 Task: Get directions from CNN Center, Georgia, United States to Oakland Cemetery, Georgia, United States  arriving by 5:00 pm tomorrow
Action: Mouse moved to (225, 58)
Screenshot: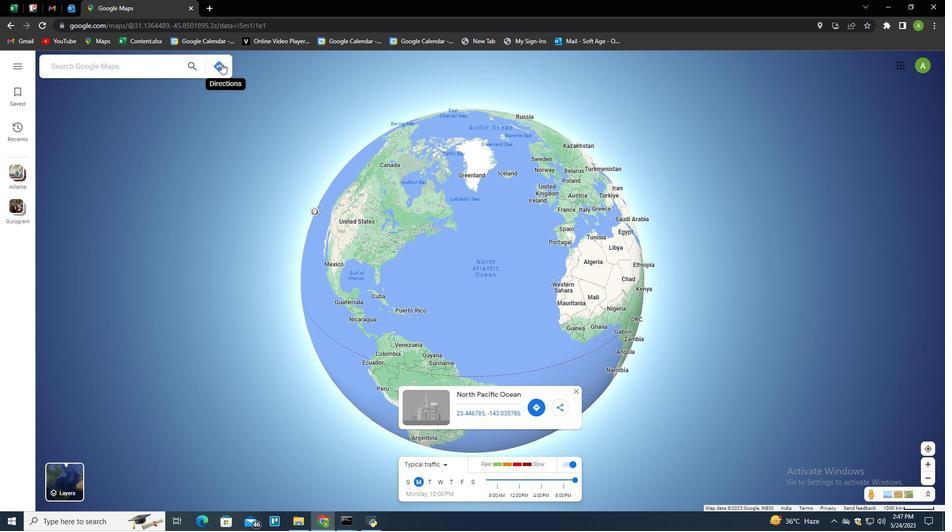 
Action: Mouse pressed left at (225, 58)
Screenshot: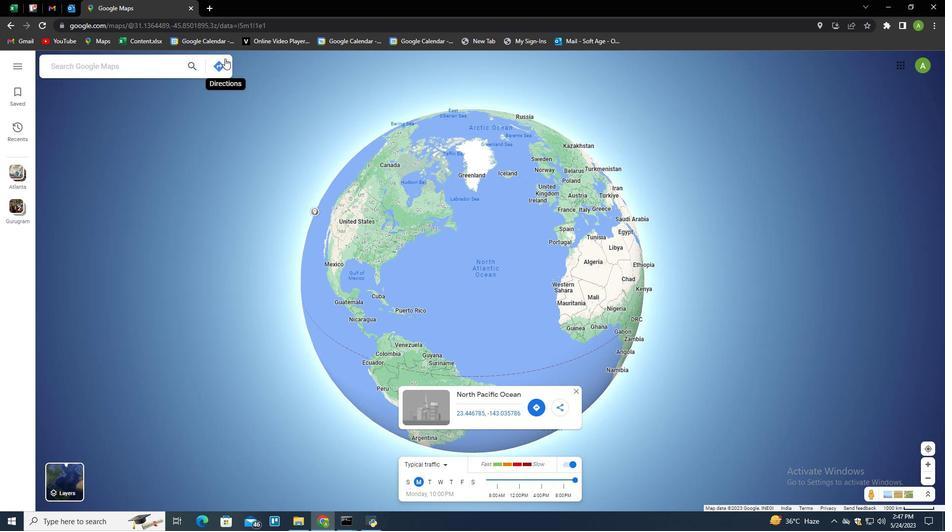 
Action: Mouse moved to (157, 99)
Screenshot: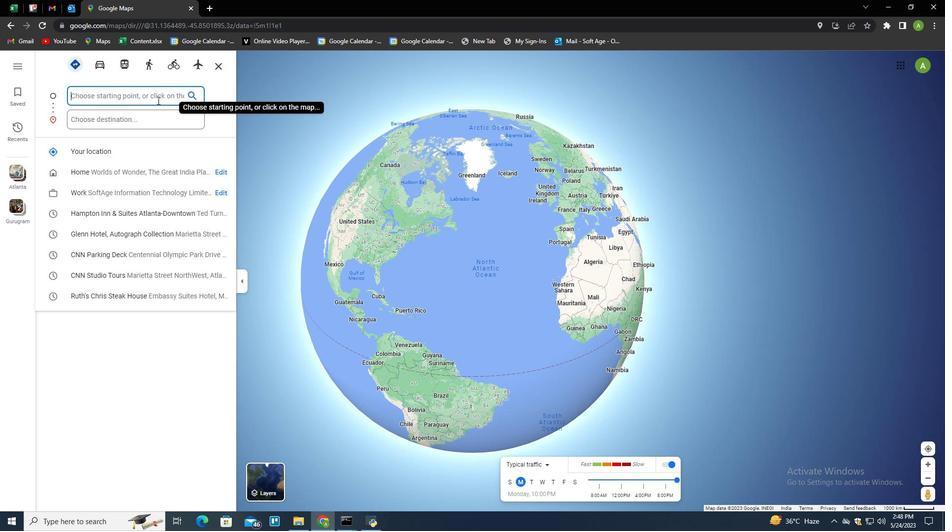 
Action: Mouse pressed left at (157, 99)
Screenshot: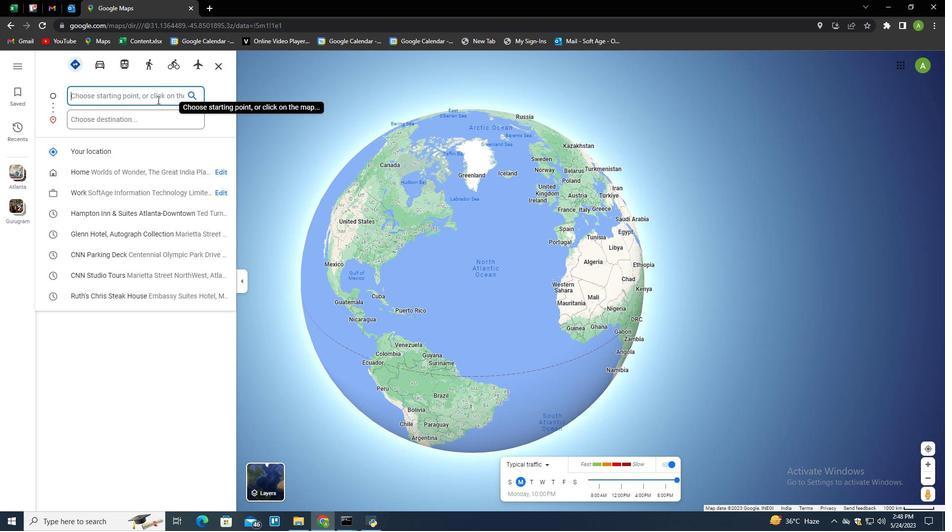 
Action: Key pressed <Key.shift><Key.shift><Key.shift><Key.shift><Key.shift><Key.shift><Key.shift><Key.shift><Key.shift><Key.shift><Key.shift><Key.shift><Key.shift><Key.shift><Key.shift><Key.shift><Key.shift><Key.shift><Key.shift><Key.shift><Key.shift><Key.shift><Key.shift><Key.shift><Key.shift><Key.shift><Key.shift><Key.shift><Key.shift><Key.shift><Key.shift><Key.shift><Key.shift><Key.shift><Key.shift><Key.shift><Key.shift><Key.shift><Key.shift><Key.shift><Key.shift><Key.shift><Key.shift><Key.shift><Key.shift>C<Key.shift>NN<Key.space><Key.shift>Center<Key.space><Key.backspace>,<Key.space><Key.shift>United<Key.space><Key.shift>States<Key.tab><Key.tab><Key.shift>Oakland<Key.space><Key.shift>Vem<Key.backspace><Key.backspace><Key.backspace><Key.shift>Cemeterym<Key.backspace>,<Key.space><Key.shift>Georgia,<Key.space><Key.shift>United<Key.space><Key.shift>States<Key.enter>
Screenshot: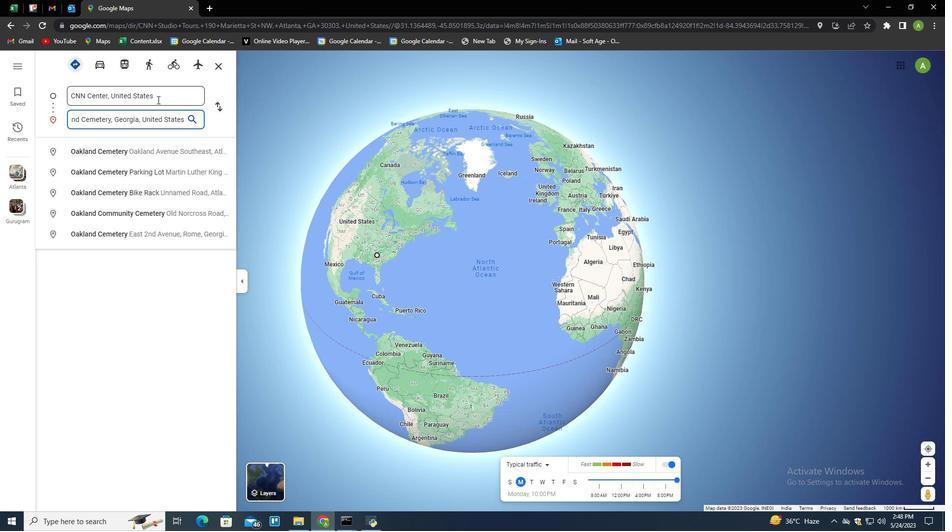 
Action: Mouse moved to (97, 74)
Screenshot: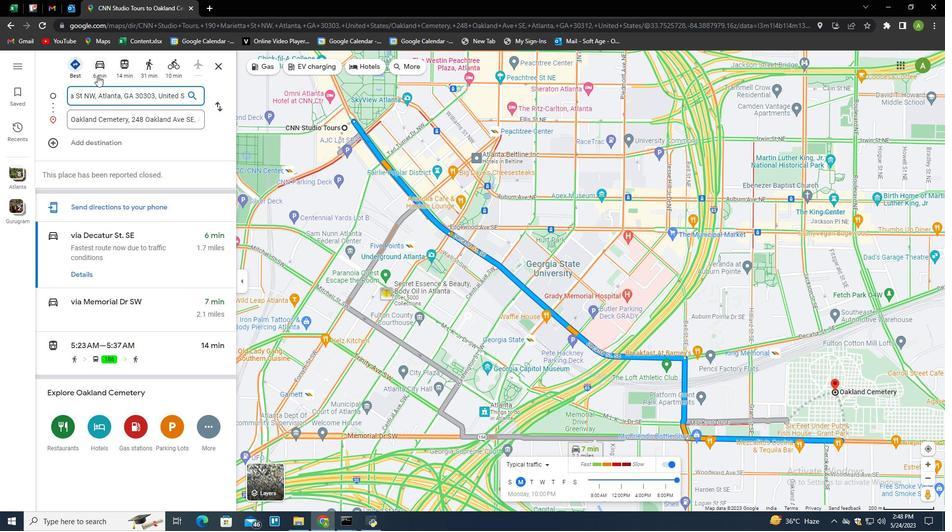 
Action: Mouse pressed left at (97, 74)
Screenshot: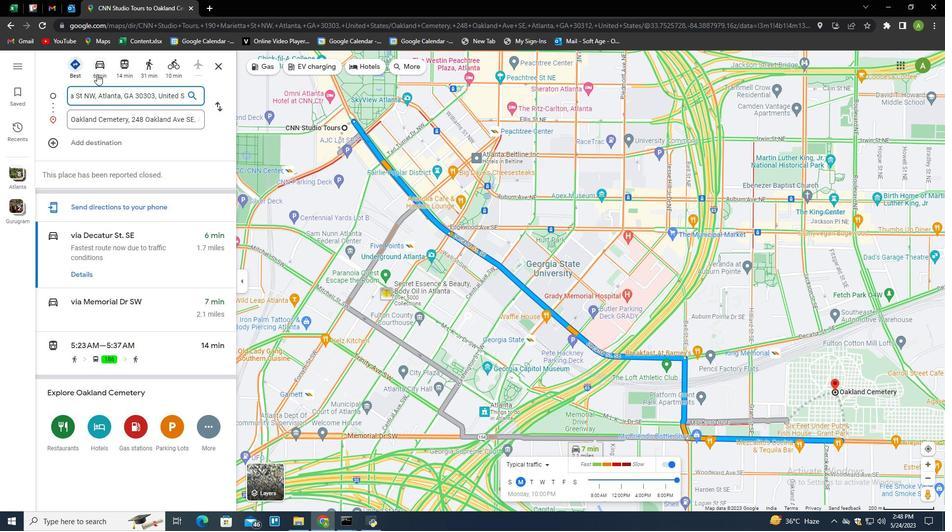 
Action: Mouse moved to (123, 63)
Screenshot: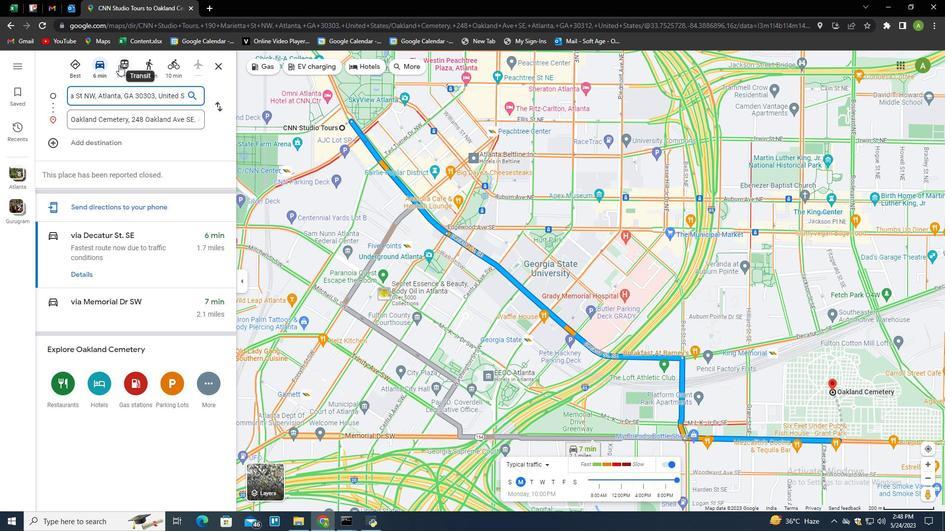 
Action: Mouse pressed left at (123, 63)
Screenshot: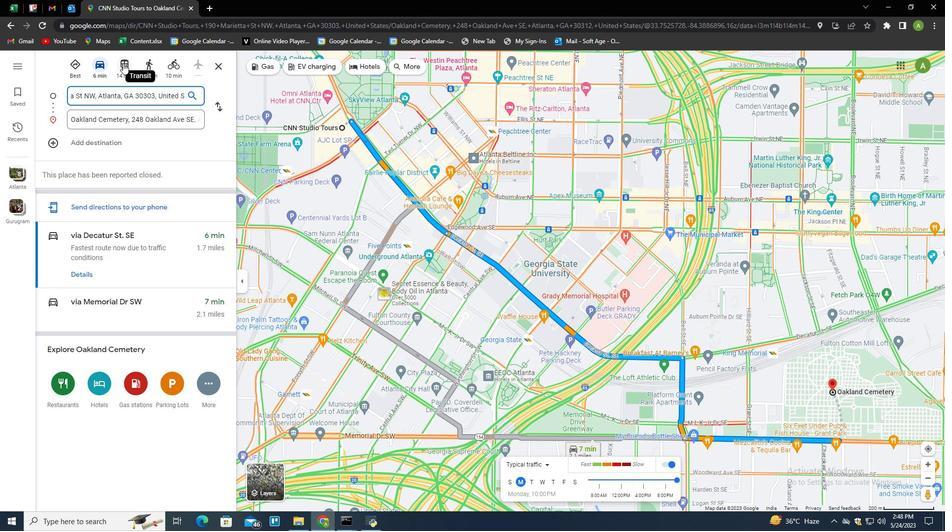 
Action: Mouse moved to (151, 69)
Screenshot: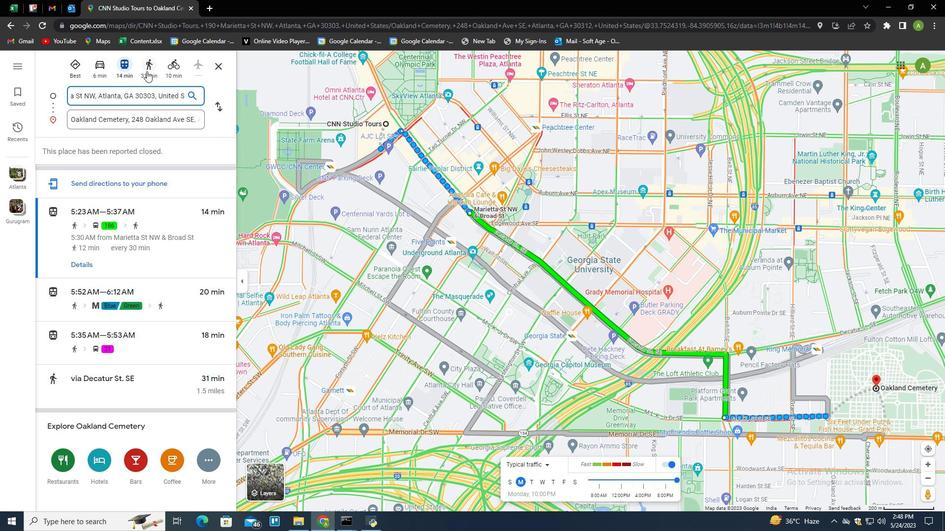 
Action: Mouse pressed left at (151, 69)
Screenshot: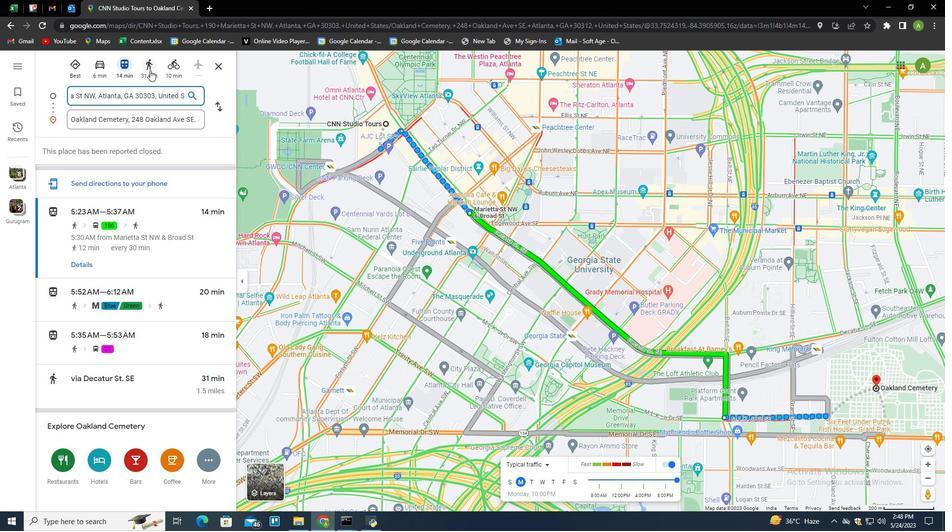 
Action: Mouse moved to (172, 68)
Screenshot: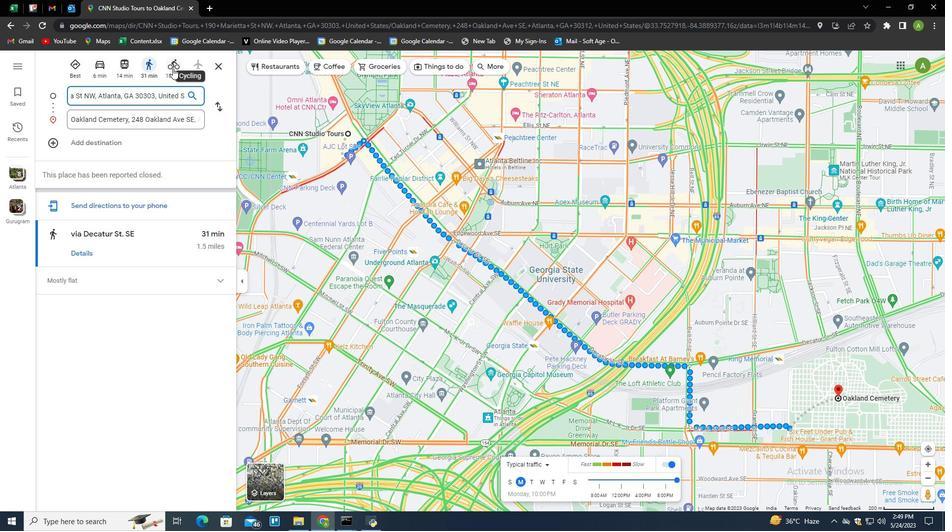 
Action: Mouse pressed left at (172, 68)
Screenshot: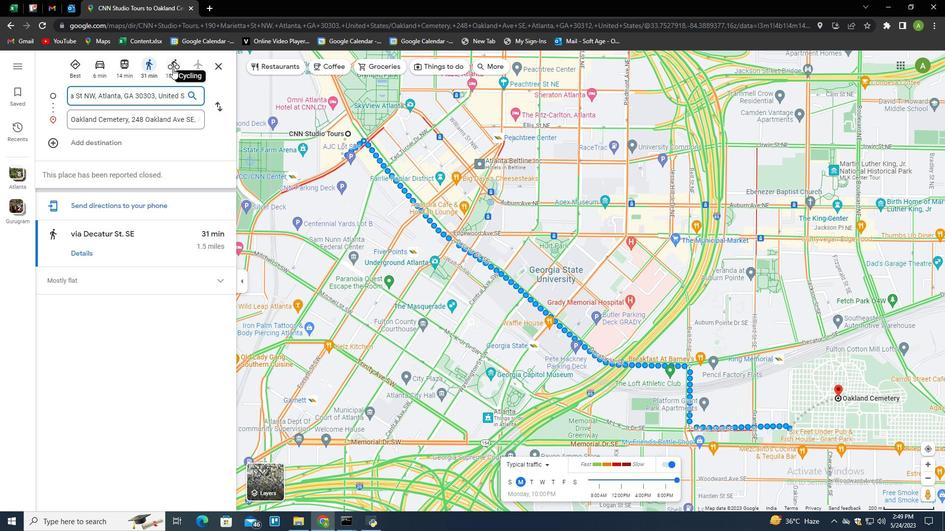 
Action: Mouse moved to (81, 52)
Screenshot: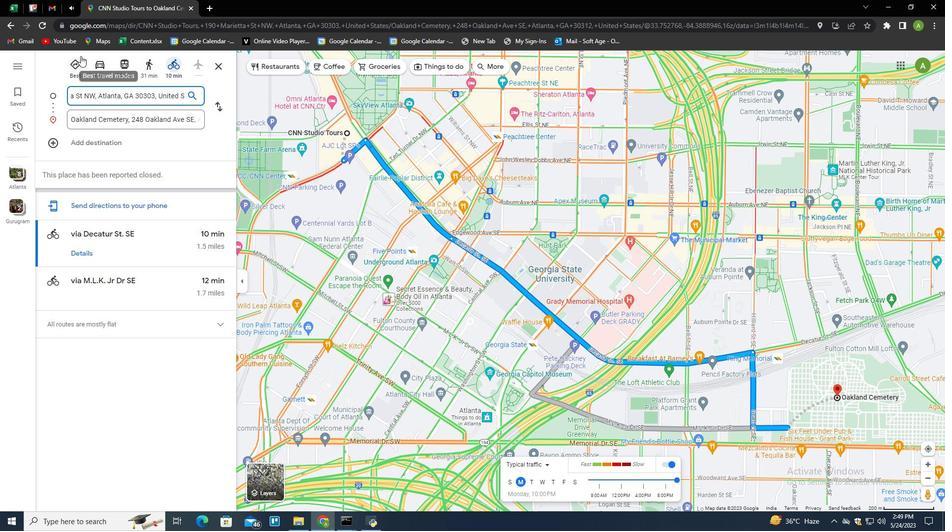 
Action: Mouse pressed left at (81, 52)
Screenshot: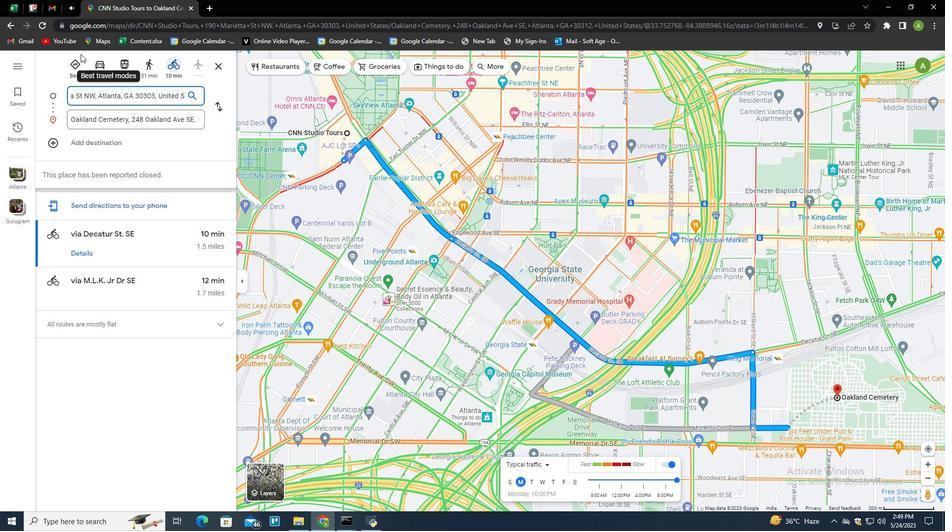 
Action: Mouse moved to (76, 67)
Screenshot: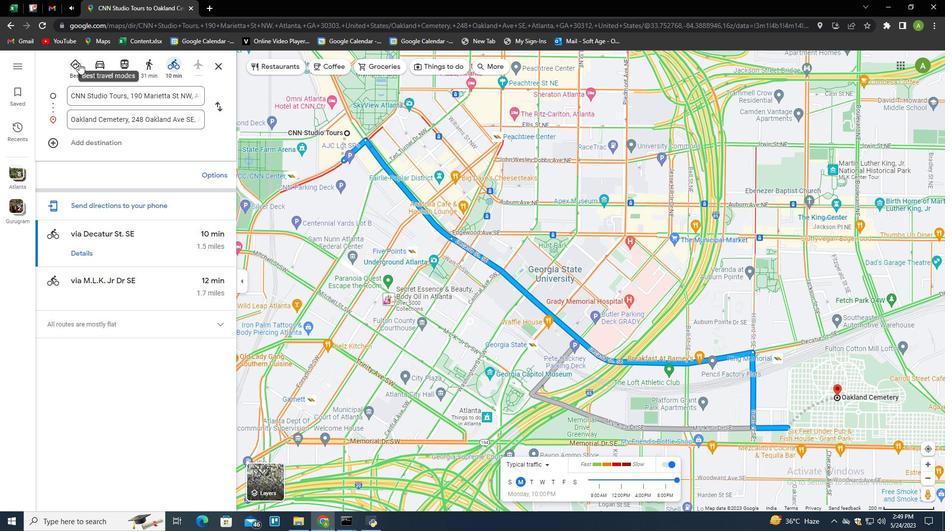 
Action: Mouse pressed left at (76, 67)
Screenshot: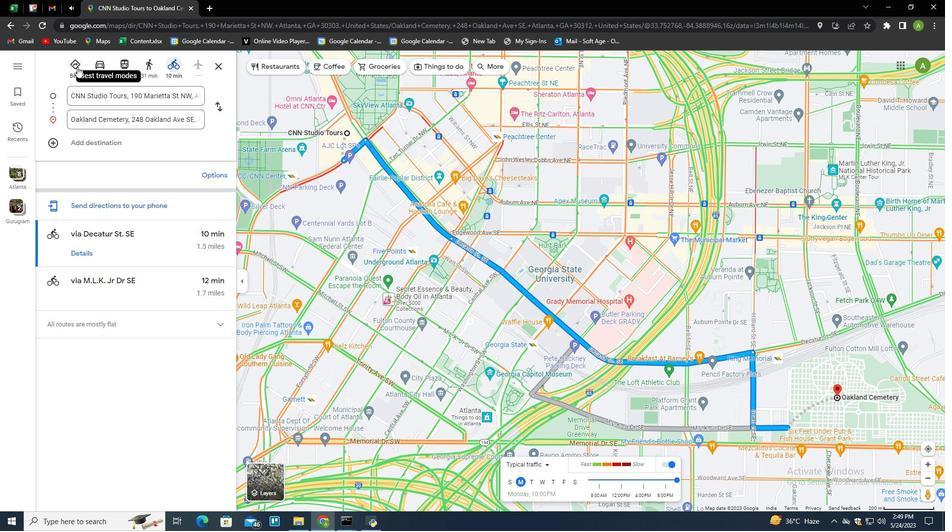 
Action: Mouse moved to (138, 347)
Screenshot: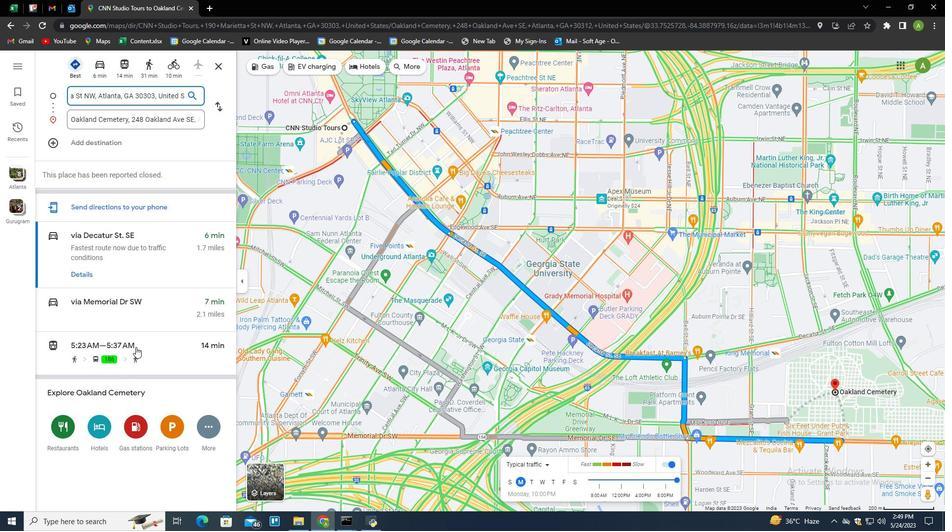 
Action: Mouse pressed left at (138, 347)
Screenshot: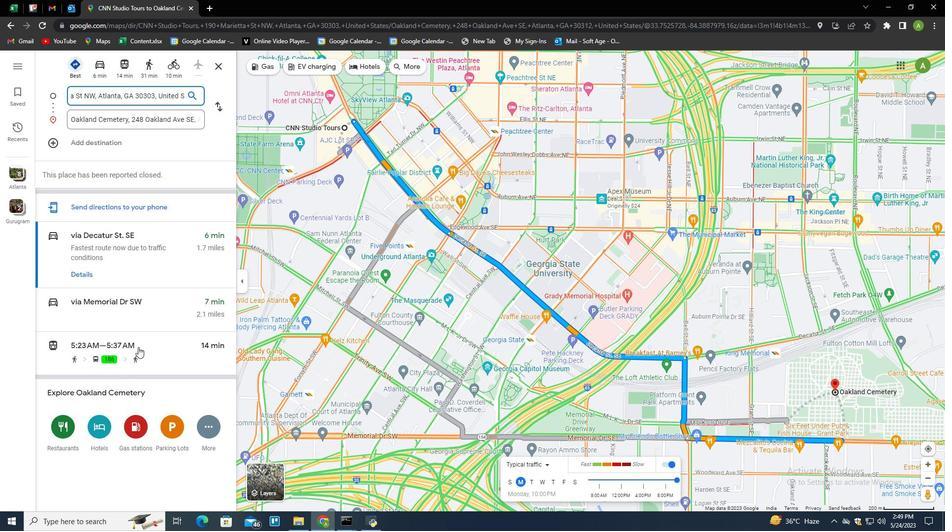 
Action: Mouse moved to (87, 363)
Screenshot: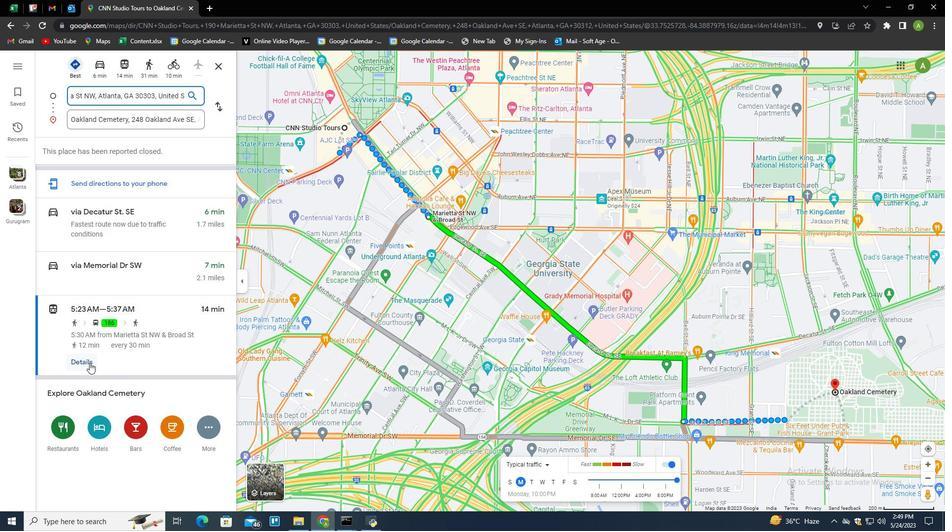 
Action: Mouse pressed left at (87, 363)
Screenshot: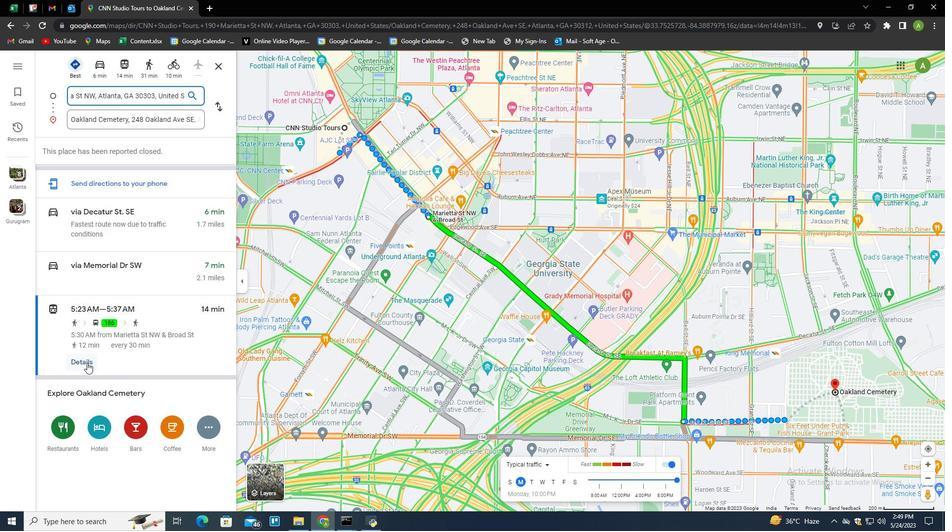 
Action: Mouse moved to (122, 328)
Screenshot: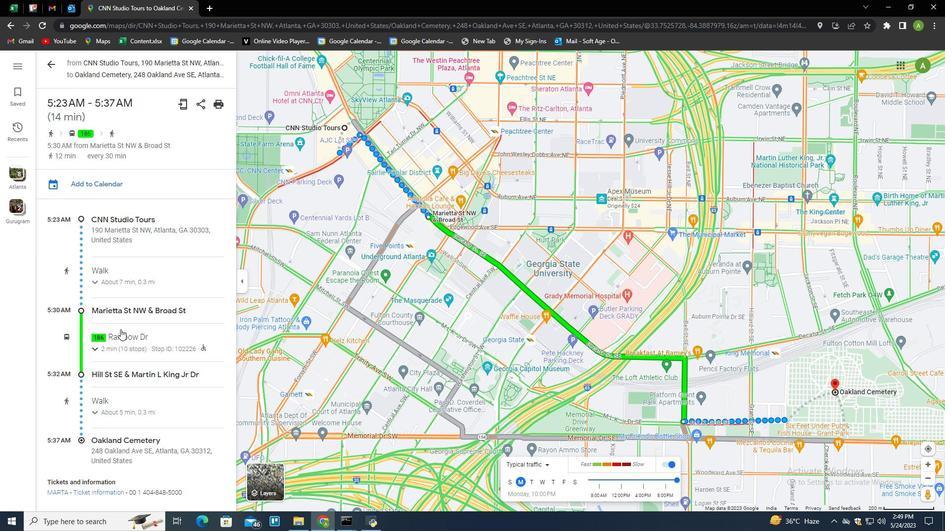 
Action: Mouse scrolled (122, 328) with delta (0, 0)
Screenshot: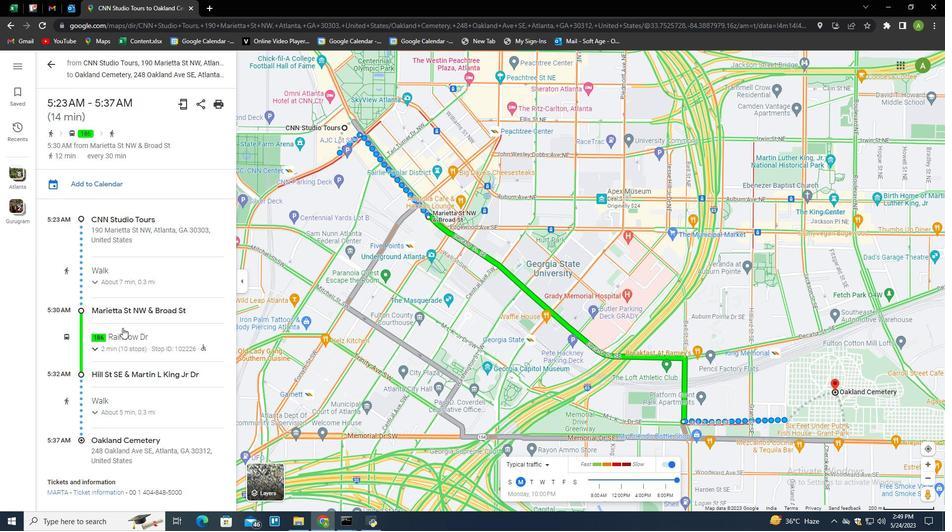 
Action: Mouse scrolled (122, 328) with delta (0, 0)
Screenshot: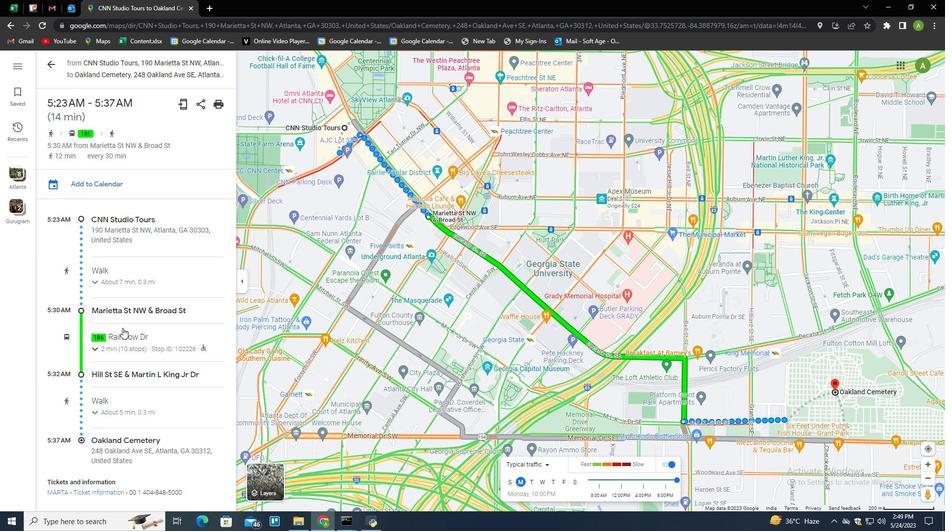 
Action: Mouse scrolled (122, 328) with delta (0, 0)
Screenshot: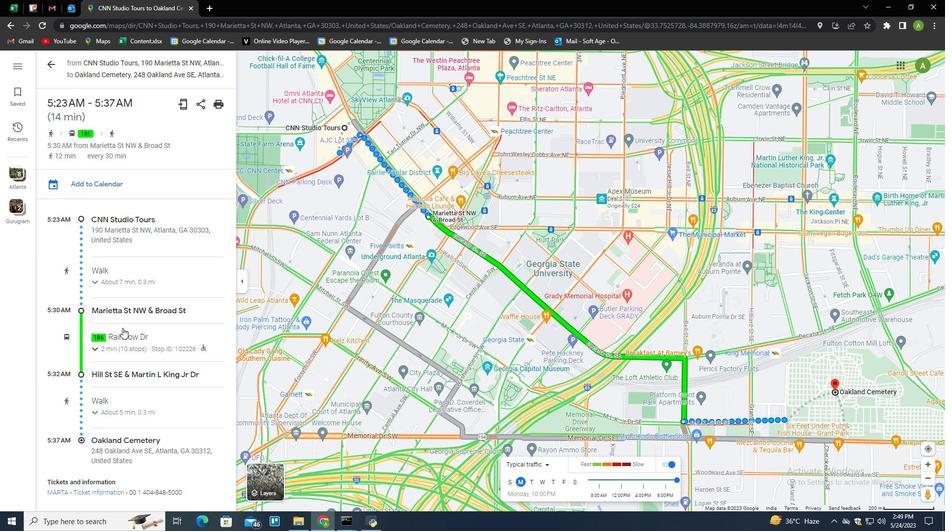 
Action: Mouse scrolled (122, 328) with delta (0, 0)
Screenshot: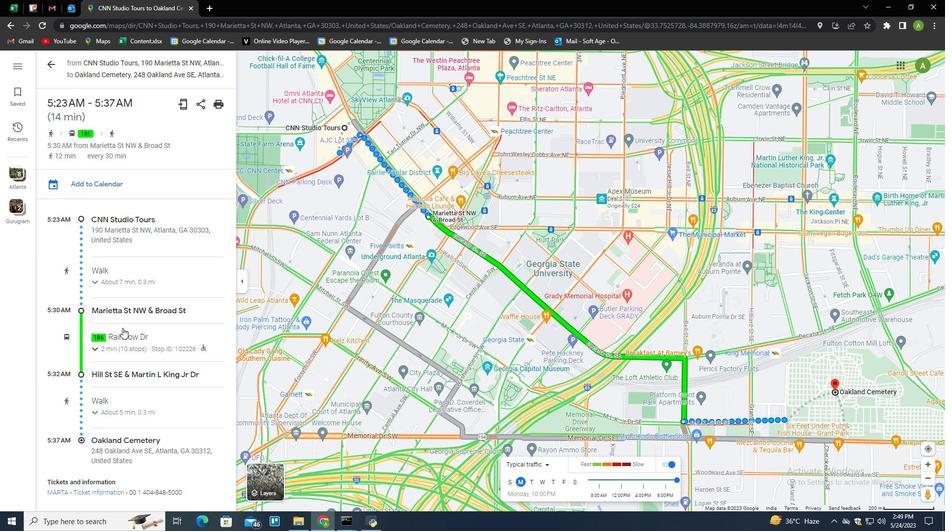
Action: Mouse moved to (51, 65)
Screenshot: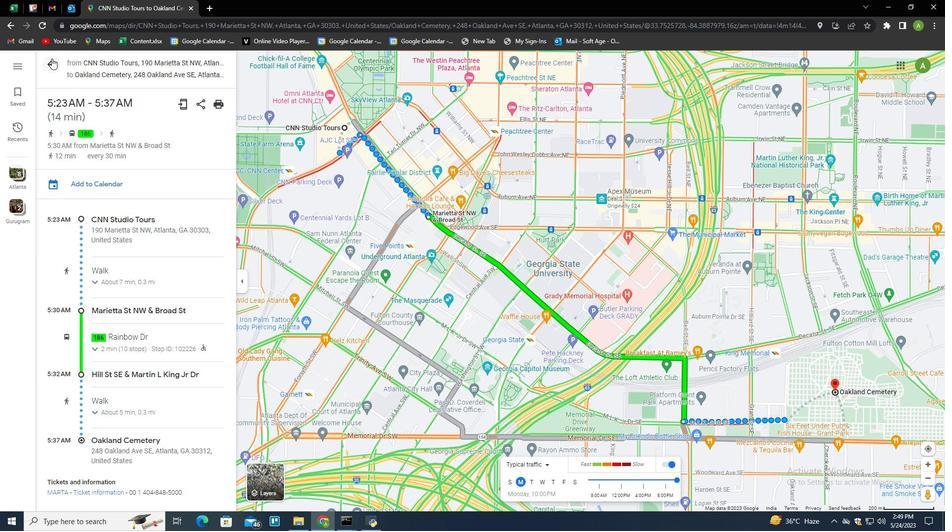 
Action: Mouse pressed left at (51, 65)
Screenshot: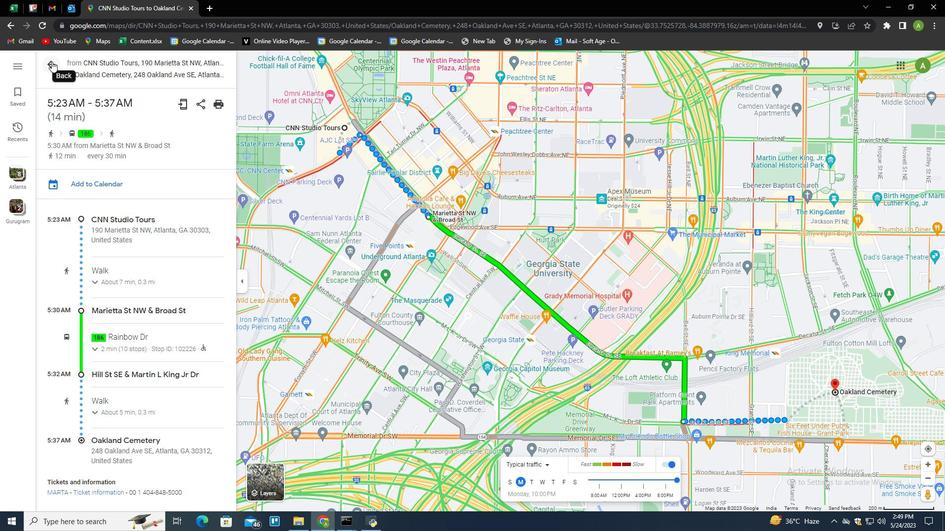 
Action: Mouse moved to (116, 59)
Screenshot: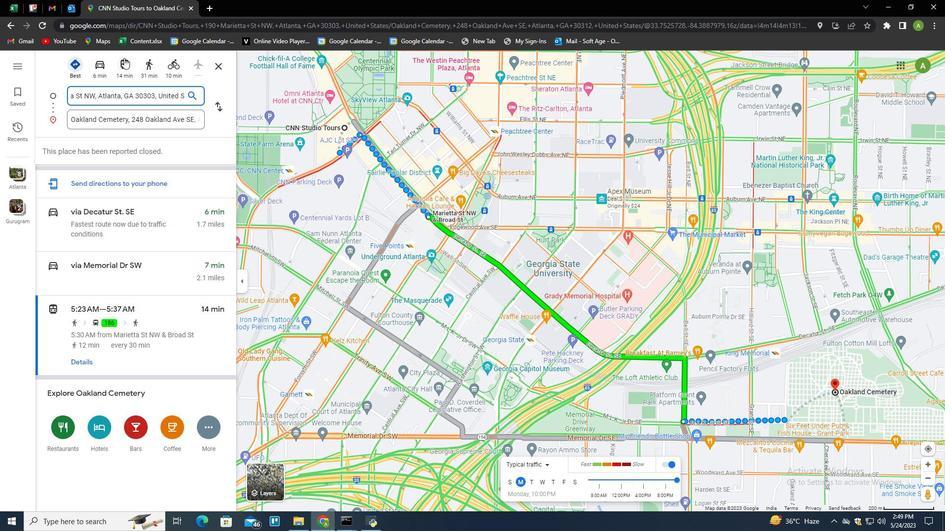 
Action: Mouse pressed left at (116, 59)
Screenshot: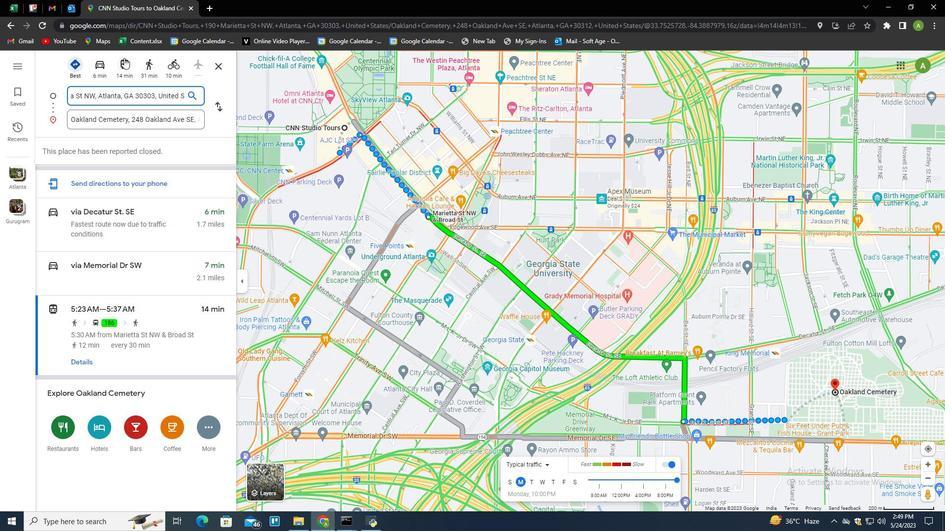 
Action: Mouse moved to (105, 65)
Screenshot: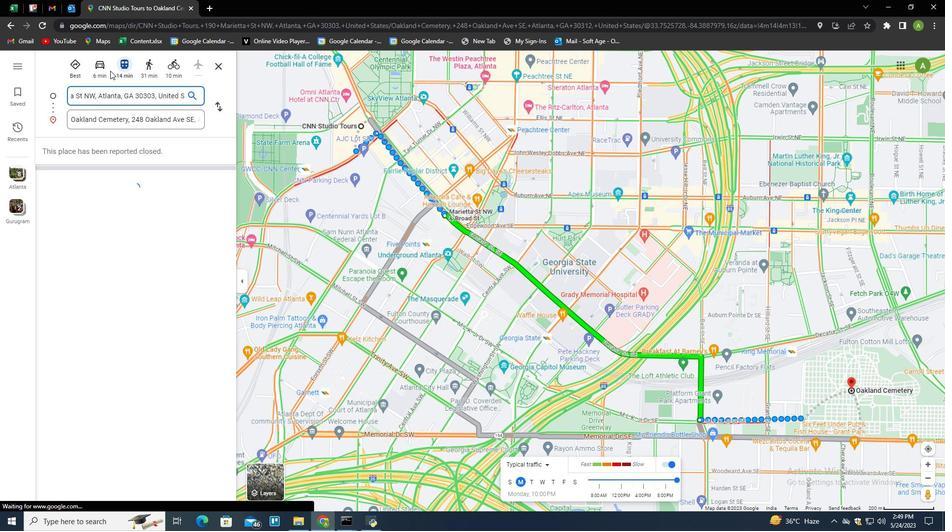 
Action: Mouse pressed left at (105, 65)
Screenshot: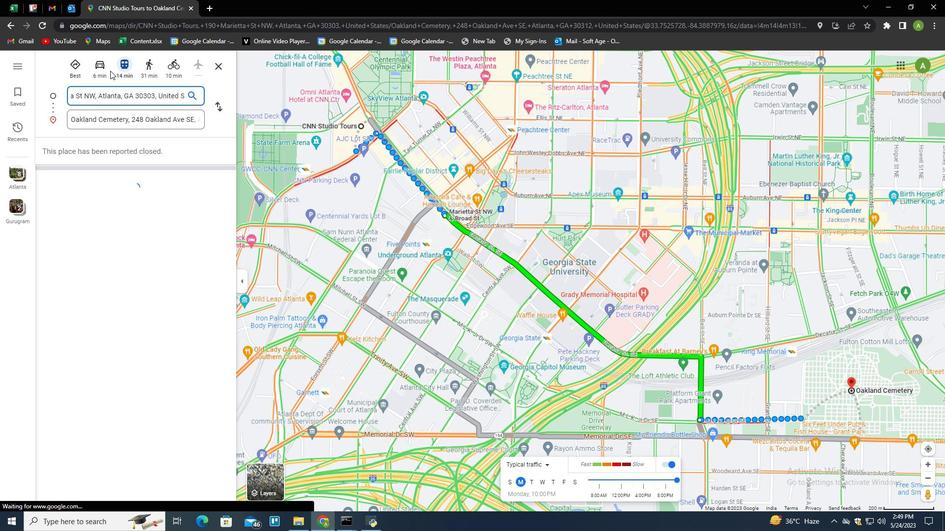 
Action: Mouse moved to (92, 191)
Screenshot: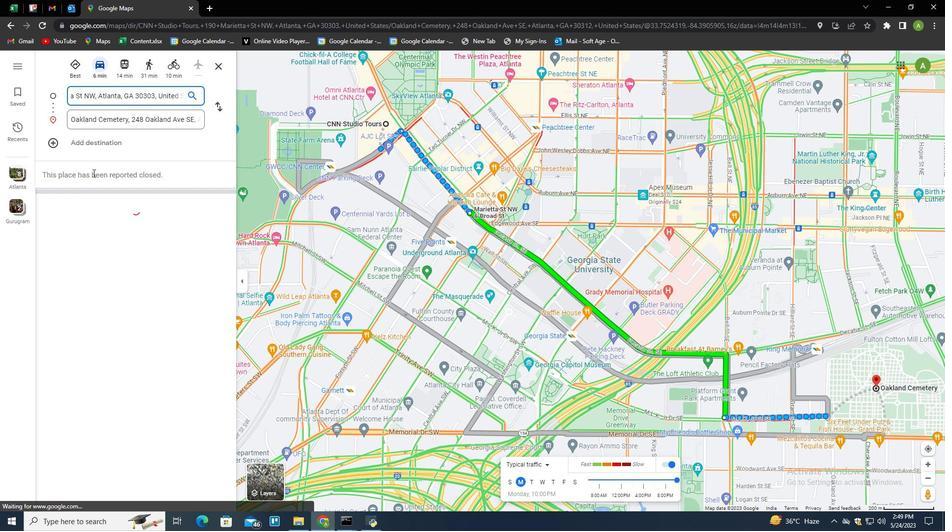 
Action: Mouse pressed left at (92, 191)
Screenshot: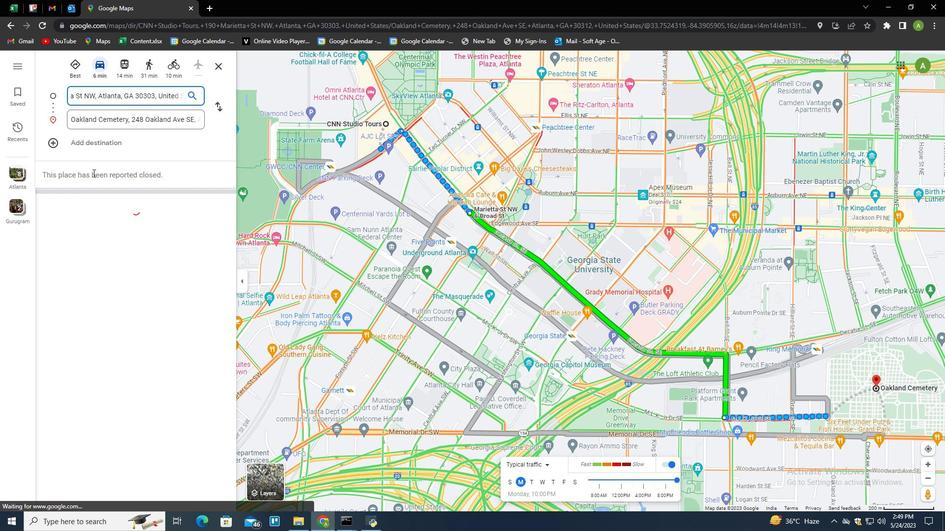 
Action: Mouse moved to (98, 178)
Screenshot: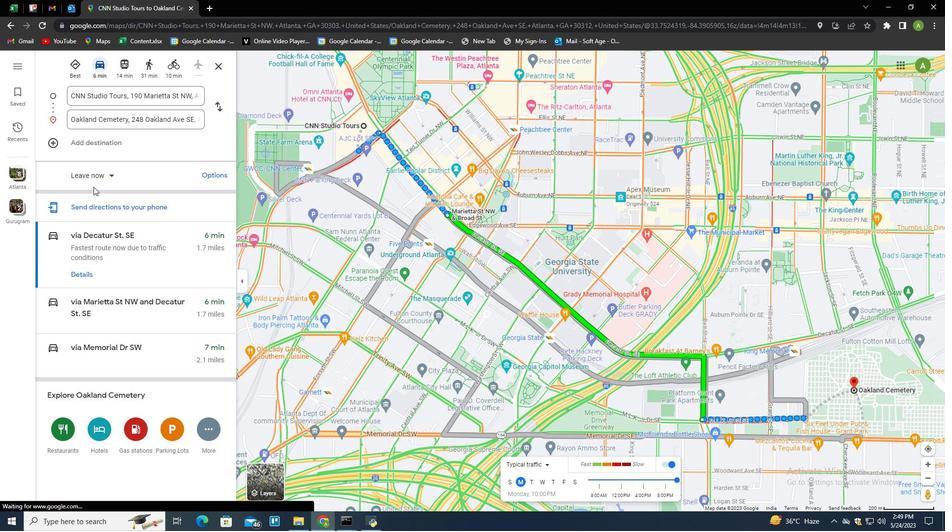 
Action: Mouse pressed left at (99, 176)
Screenshot: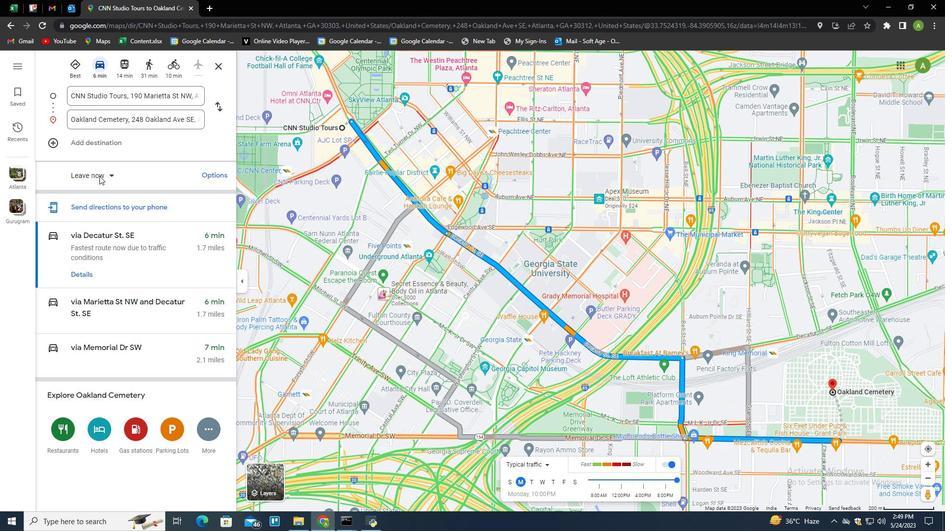 
Action: Mouse moved to (104, 175)
Screenshot: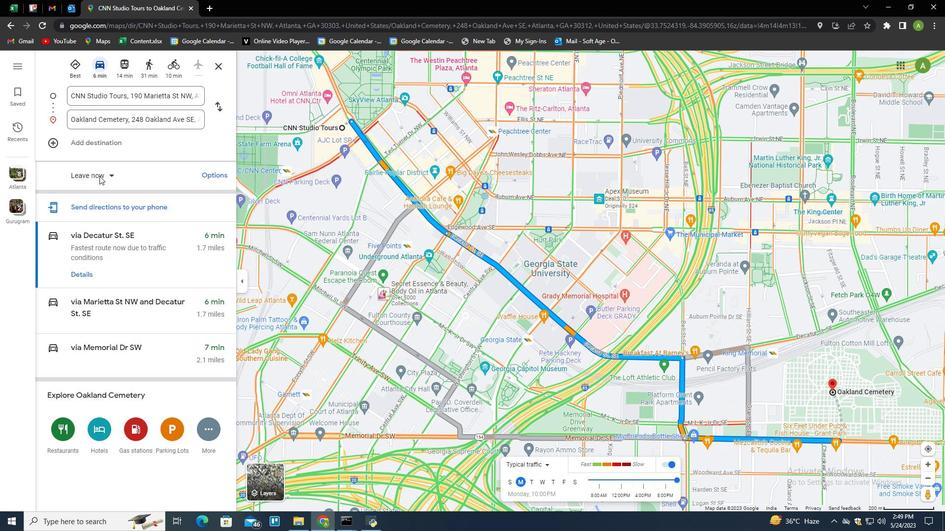 
Action: Mouse pressed left at (104, 175)
Screenshot: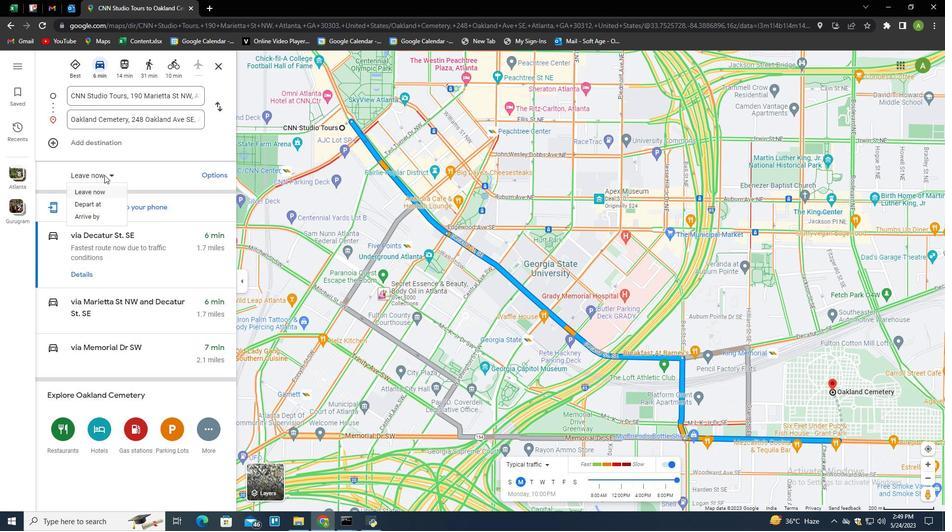 
Action: Mouse pressed left at (104, 175)
Screenshot: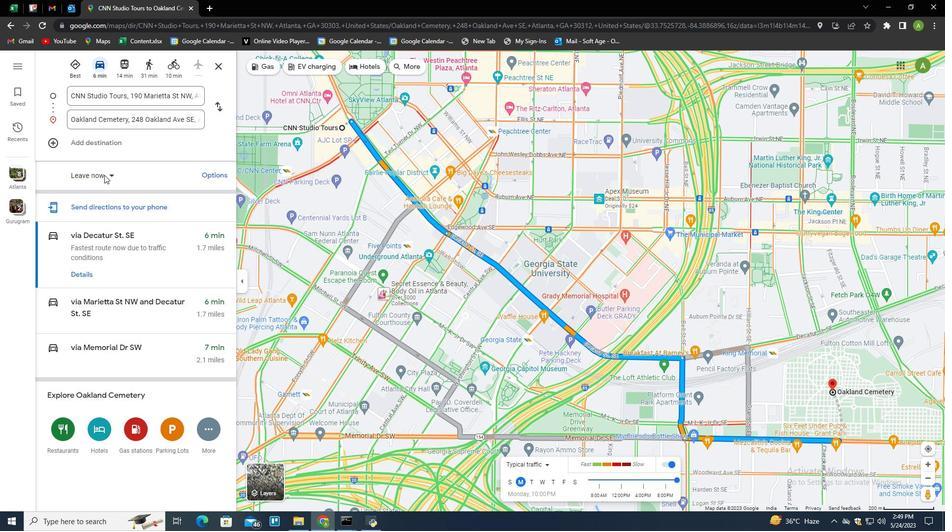 
Action: Mouse moved to (95, 205)
Screenshot: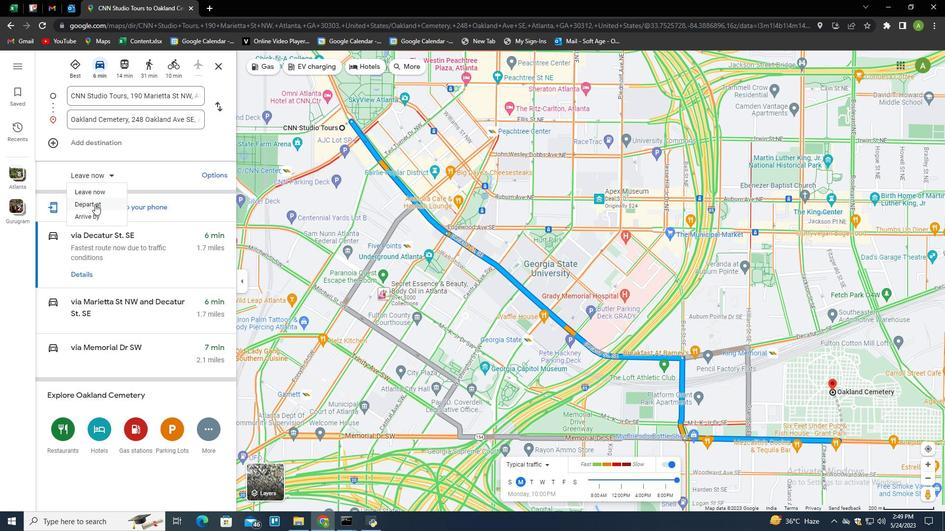
Action: Mouse pressed left at (95, 205)
Screenshot: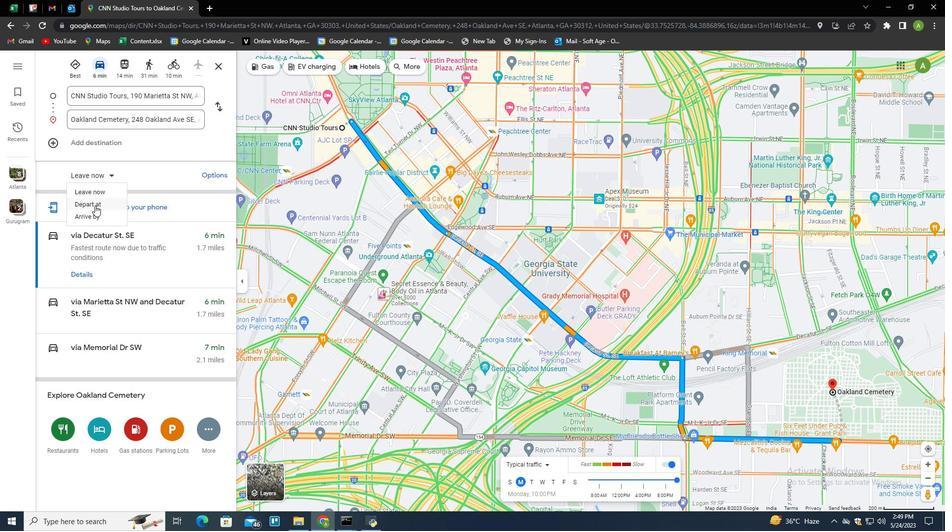 
Action: Mouse moved to (126, 222)
Screenshot: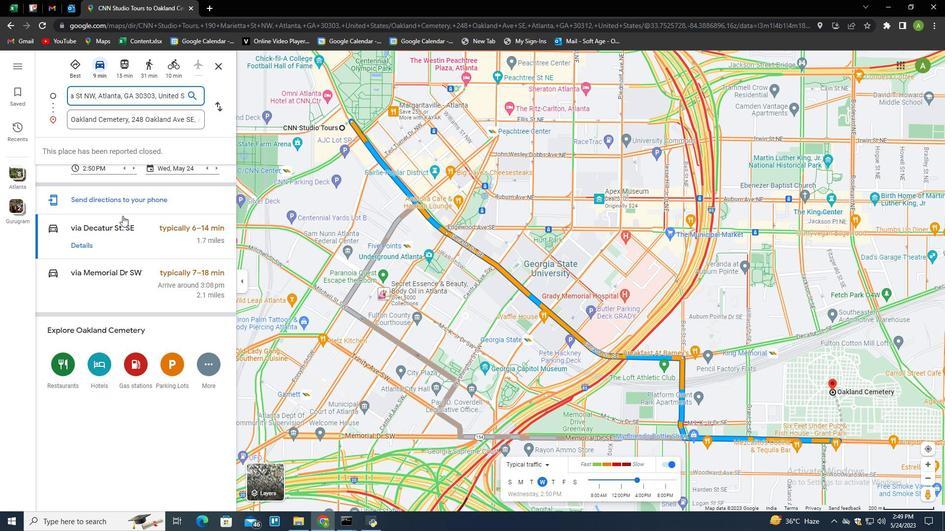 
Action: Mouse scrolled (126, 222) with delta (0, 0)
Screenshot: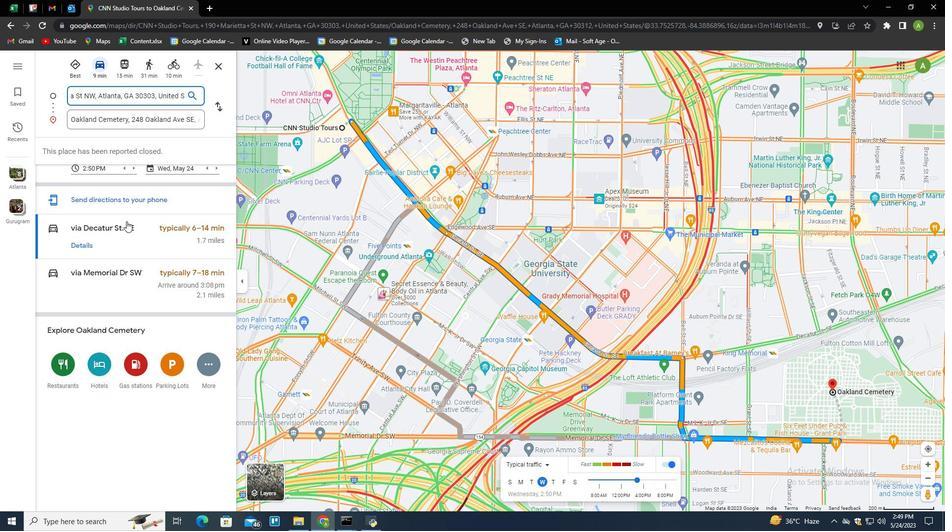 
Action: Mouse scrolled (126, 222) with delta (0, 0)
Screenshot: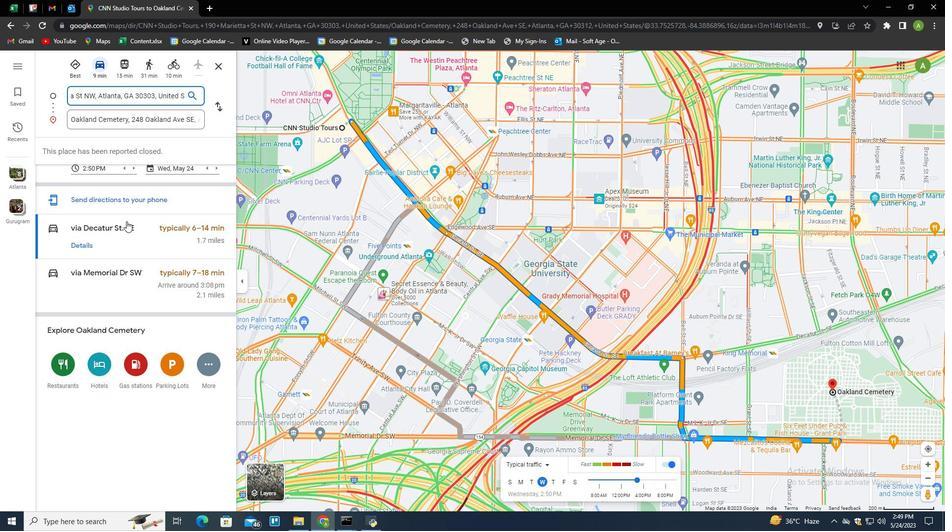 
Action: Mouse scrolled (126, 222) with delta (0, 0)
Screenshot: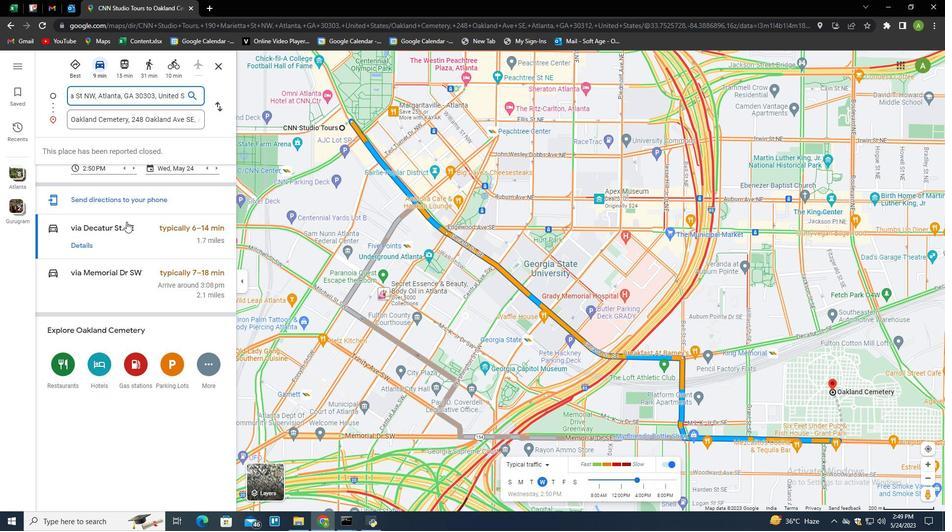 
Action: Mouse moved to (111, 181)
Screenshot: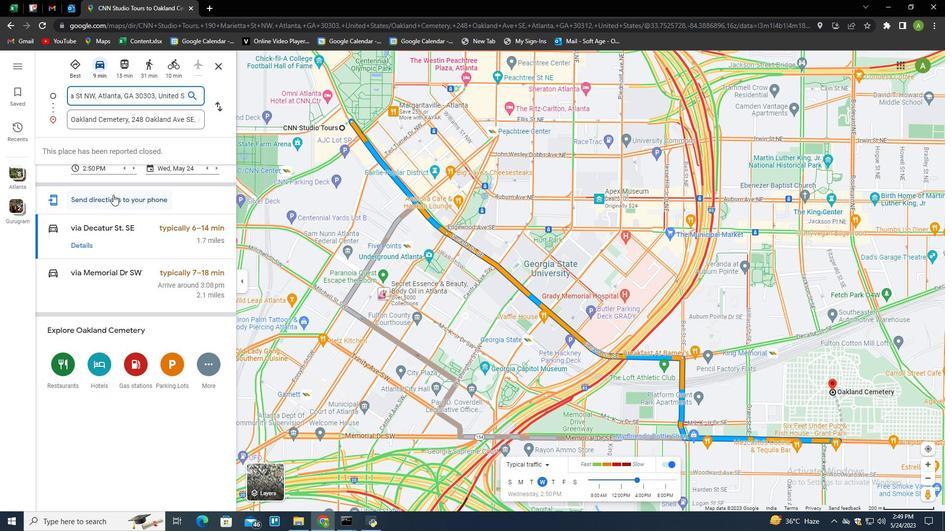 
Action: Mouse scrolled (111, 181) with delta (0, 0)
Screenshot: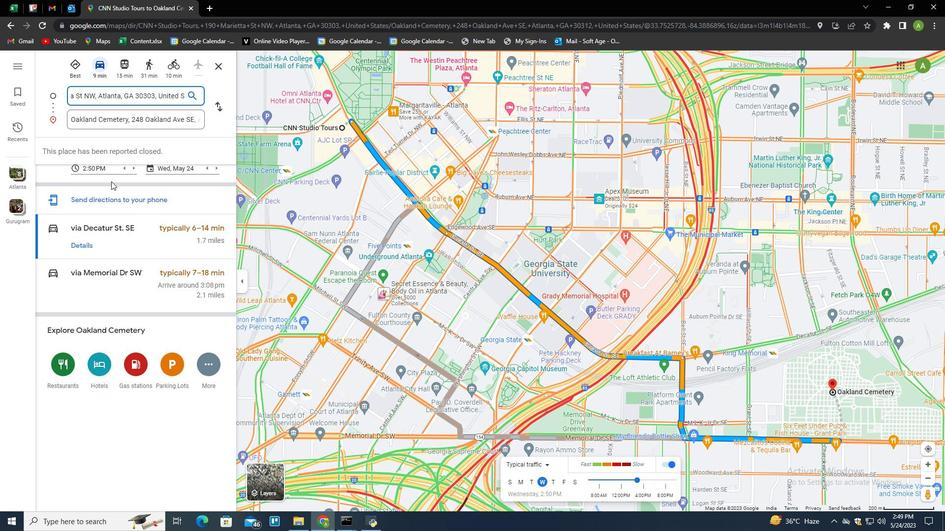 
Action: Mouse scrolled (111, 181) with delta (0, 0)
Screenshot: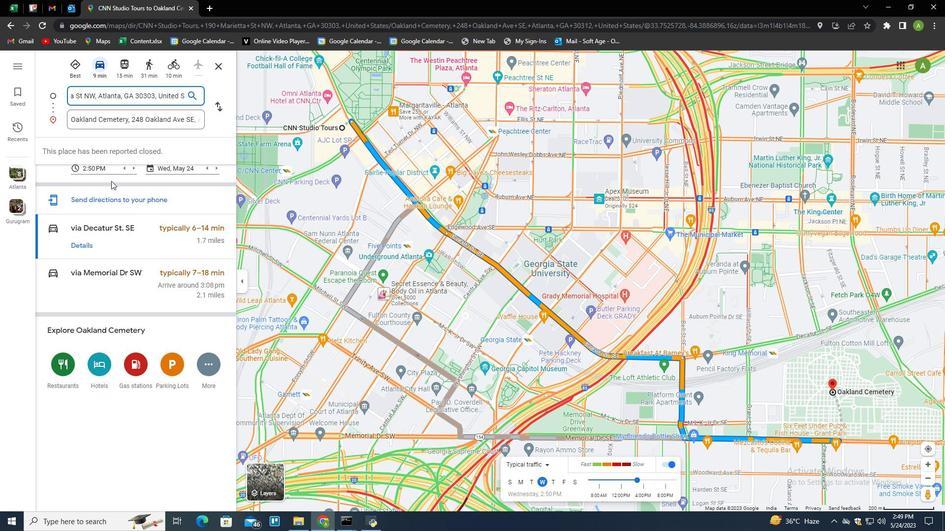 
Action: Mouse moved to (110, 176)
Screenshot: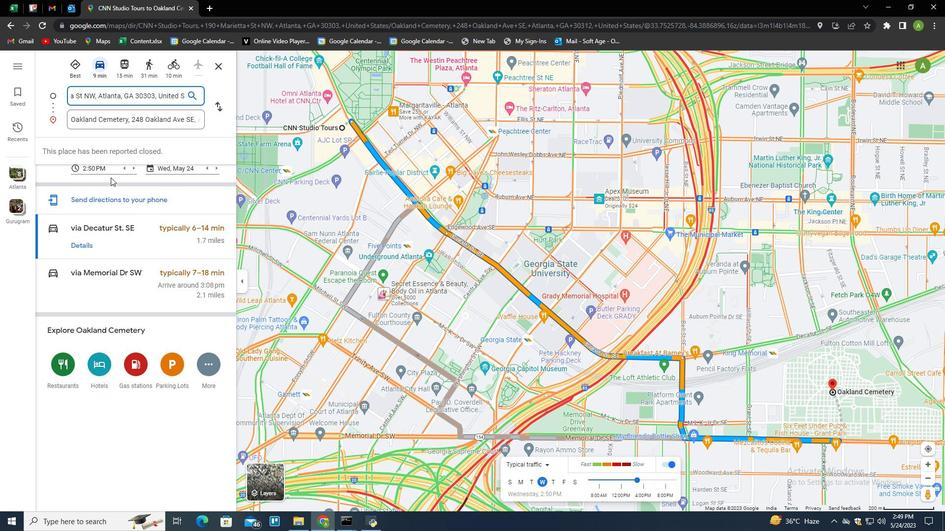 
Action: Mouse scrolled (110, 176) with delta (0, 0)
Screenshot: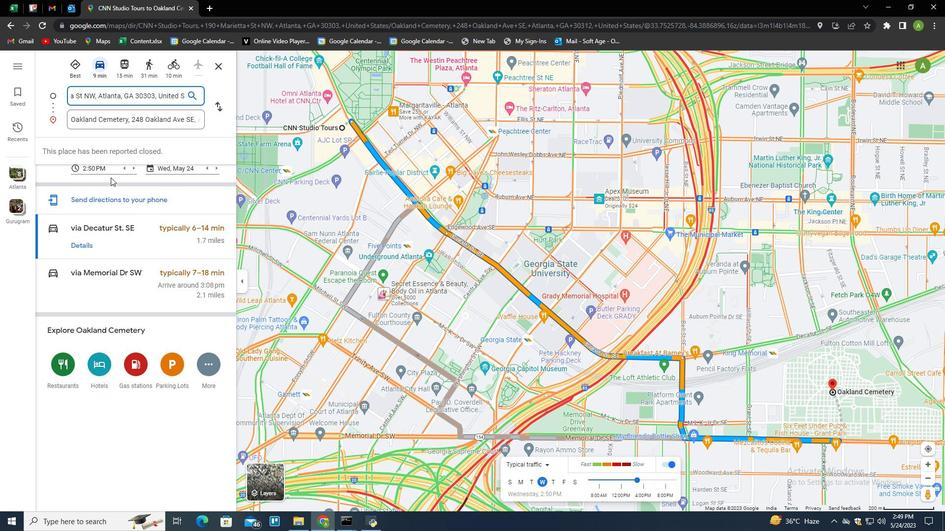 
Action: Mouse scrolled (110, 176) with delta (0, 0)
Screenshot: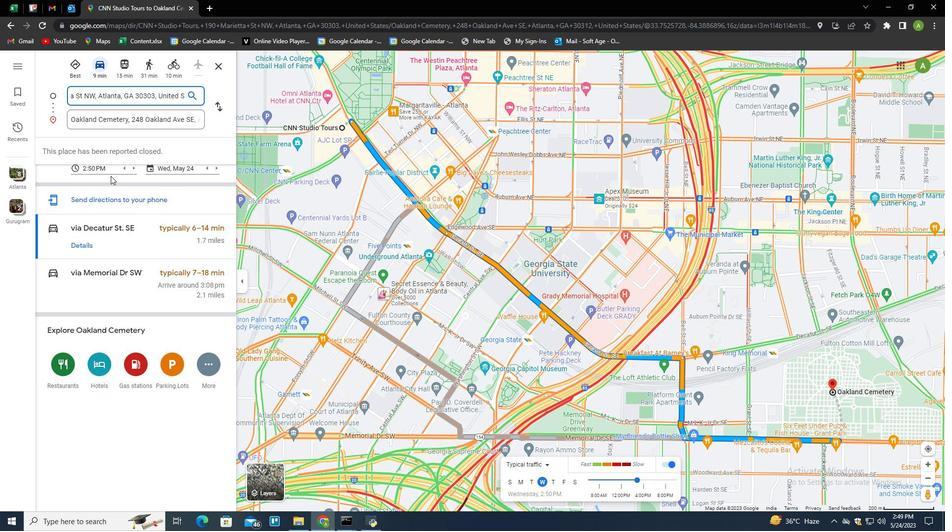 
Action: Mouse moved to (88, 169)
Screenshot: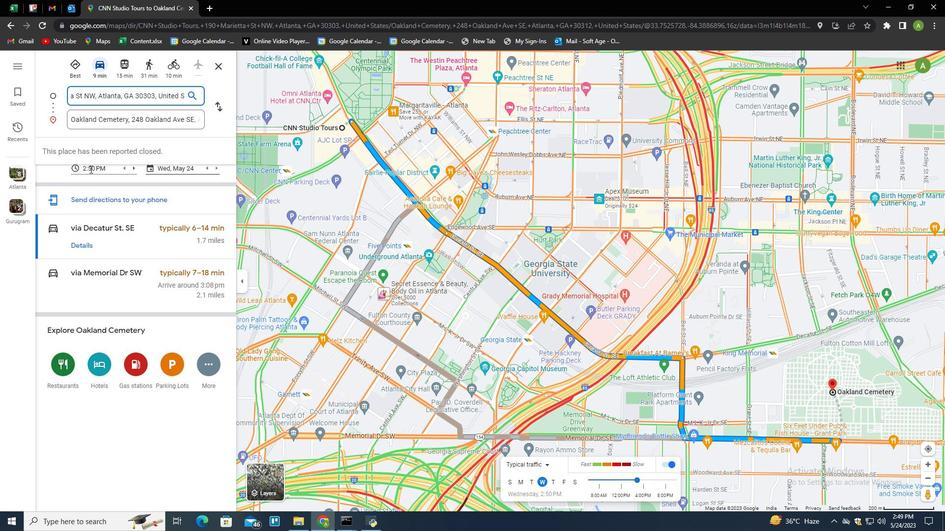 
Action: Mouse pressed left at (88, 169)
Screenshot: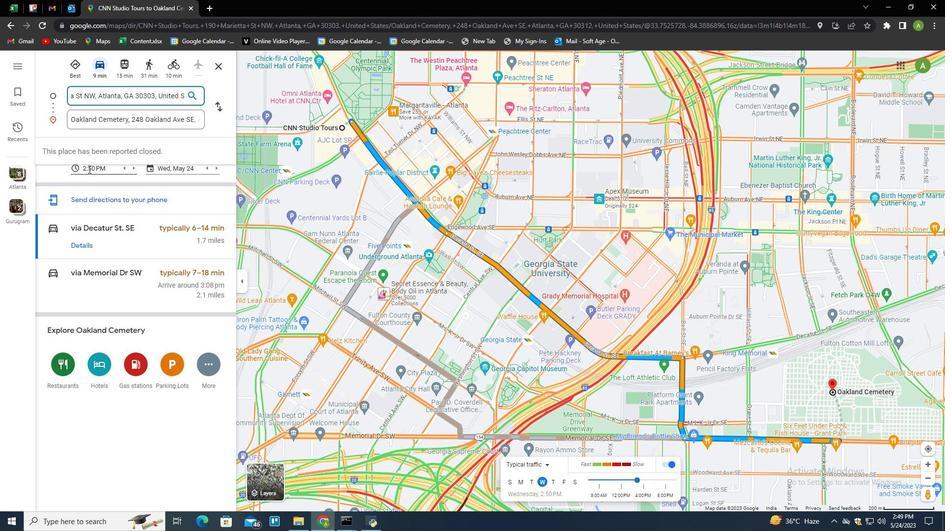 
Action: Mouse moved to (104, 211)
Screenshot: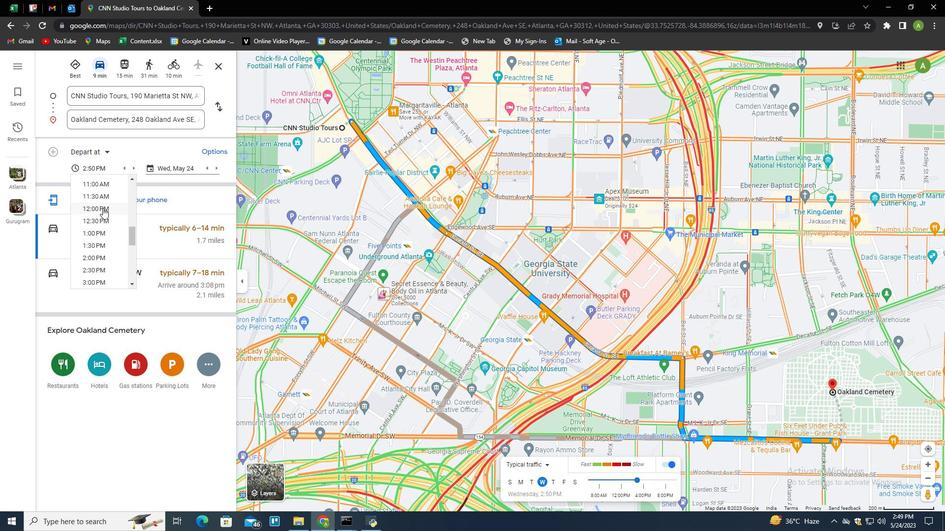 
Action: Mouse scrolled (104, 210) with delta (0, 0)
Screenshot: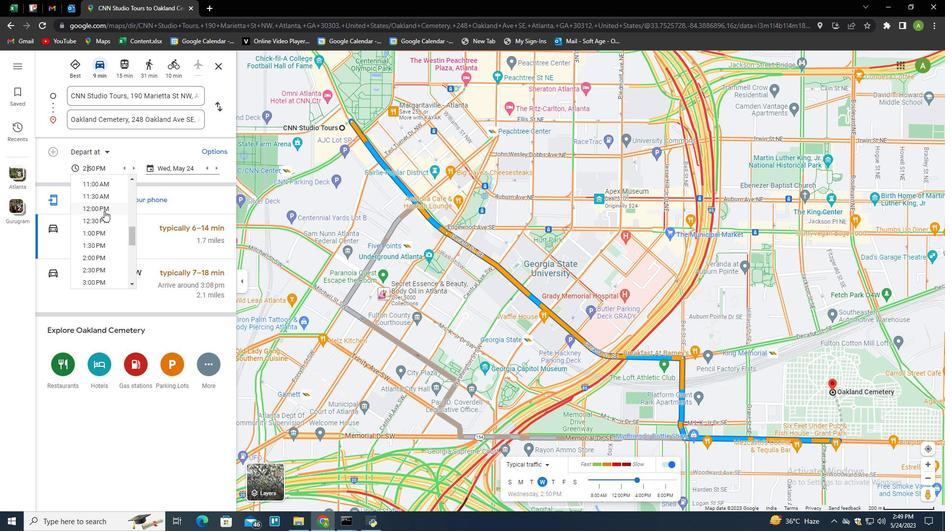 
Action: Mouse scrolled (104, 210) with delta (0, 0)
Screenshot: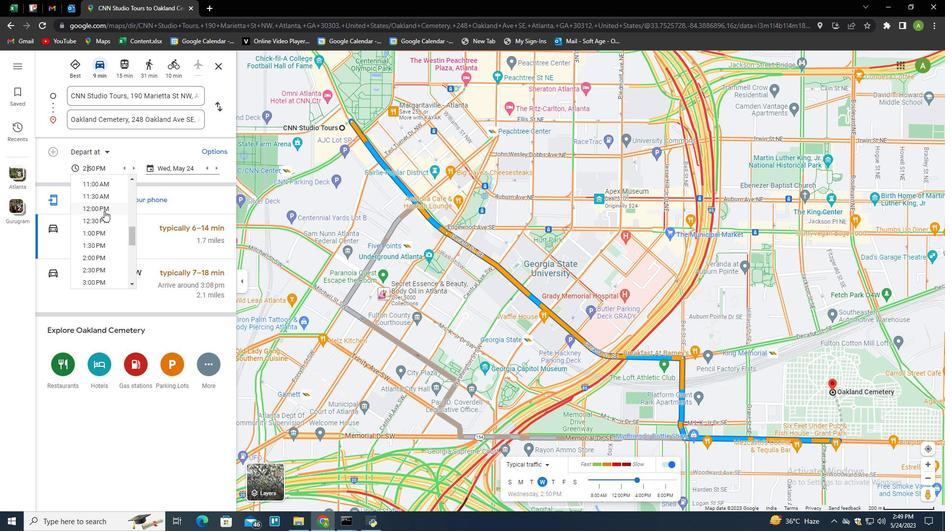 
Action: Mouse scrolled (104, 210) with delta (0, 0)
Screenshot: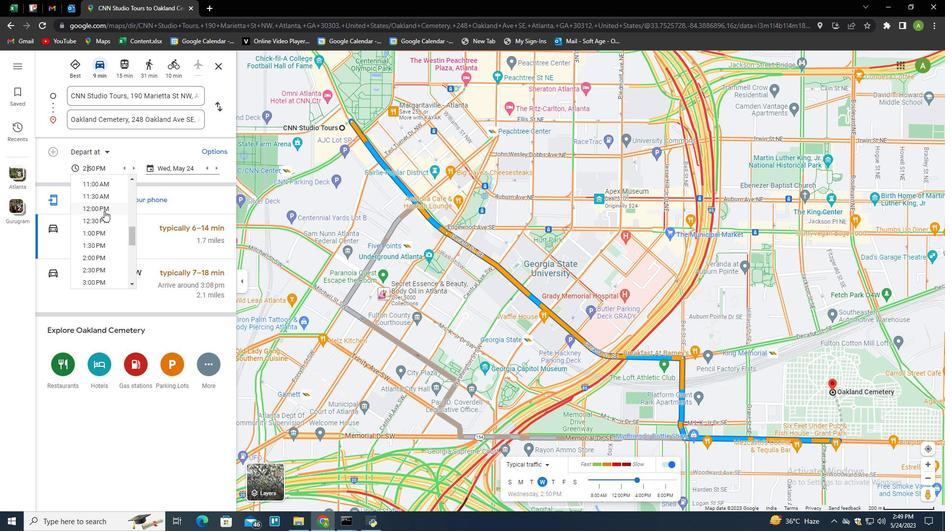 
Action: Mouse moved to (103, 187)
Screenshot: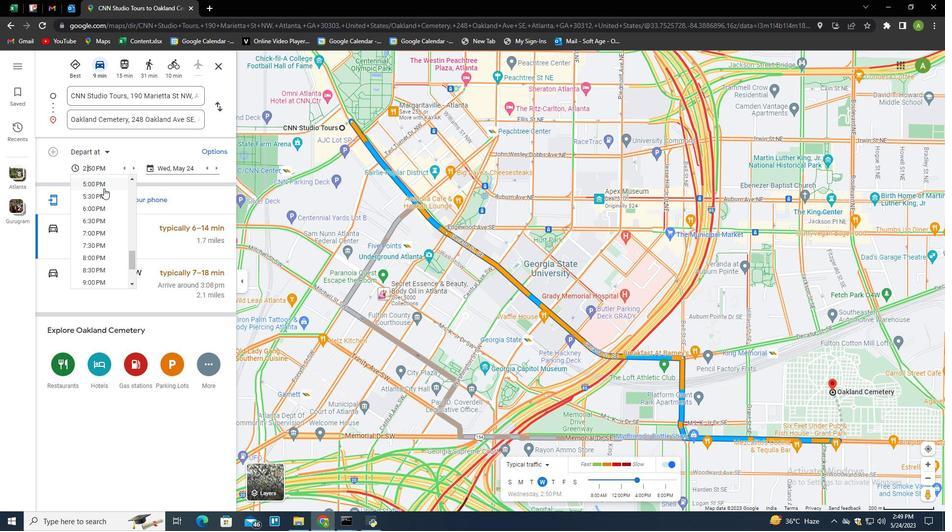 
Action: Mouse pressed left at (103, 187)
Screenshot: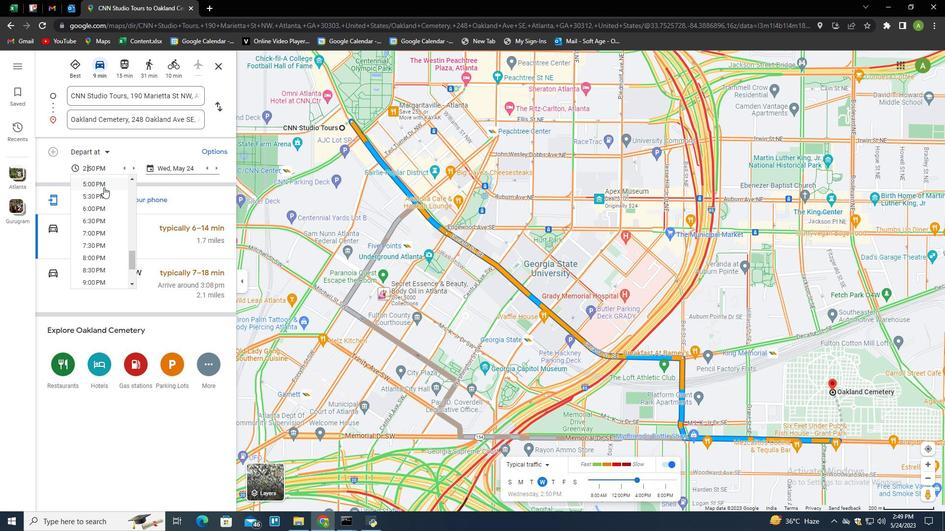 
Action: Mouse moved to (172, 168)
Screenshot: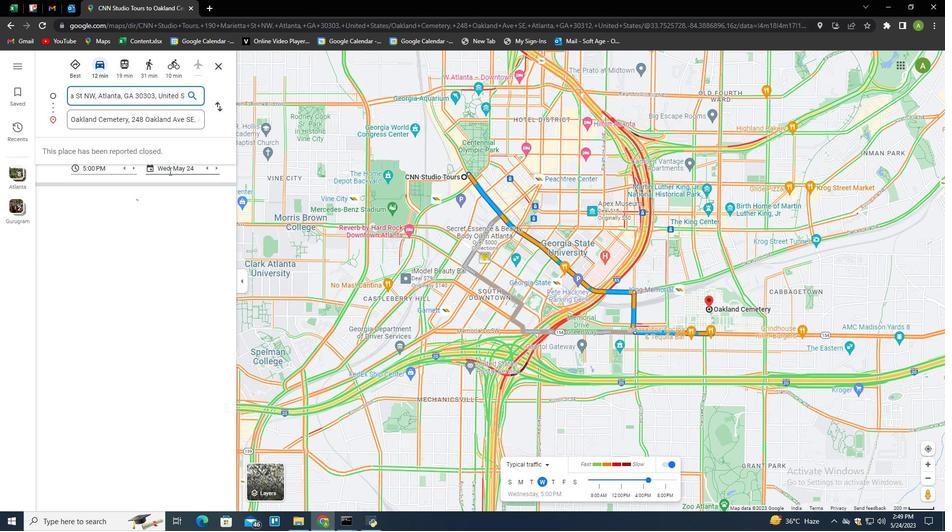 
Action: Mouse pressed left at (172, 168)
Screenshot: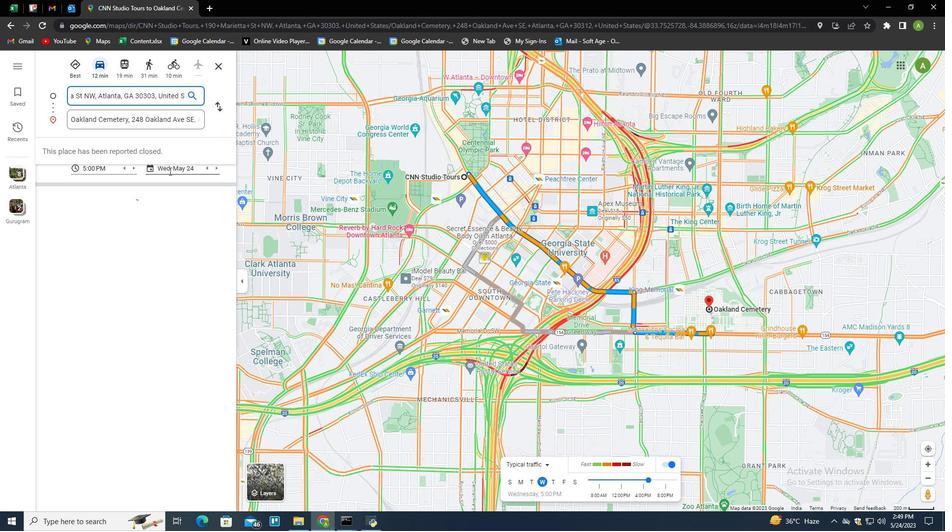 
Action: Mouse moved to (199, 168)
Screenshot: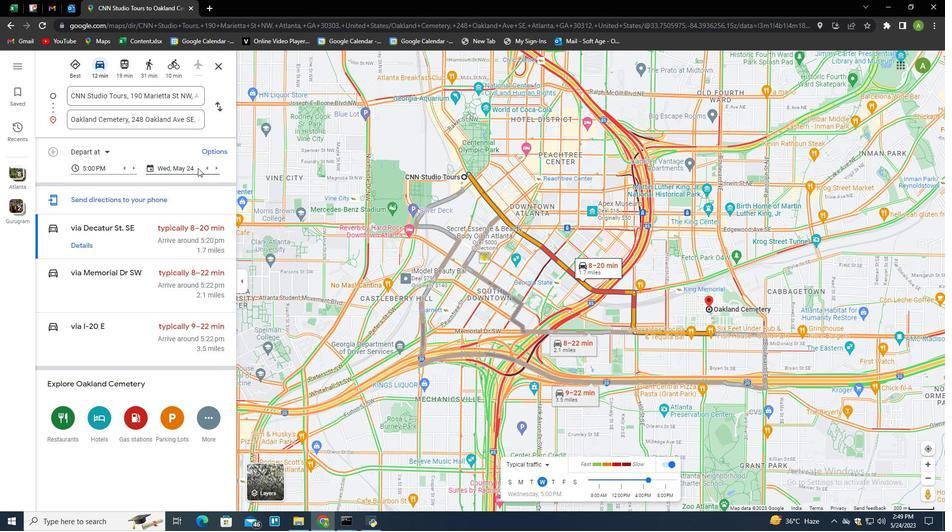 
Action: Mouse pressed left at (199, 168)
Screenshot: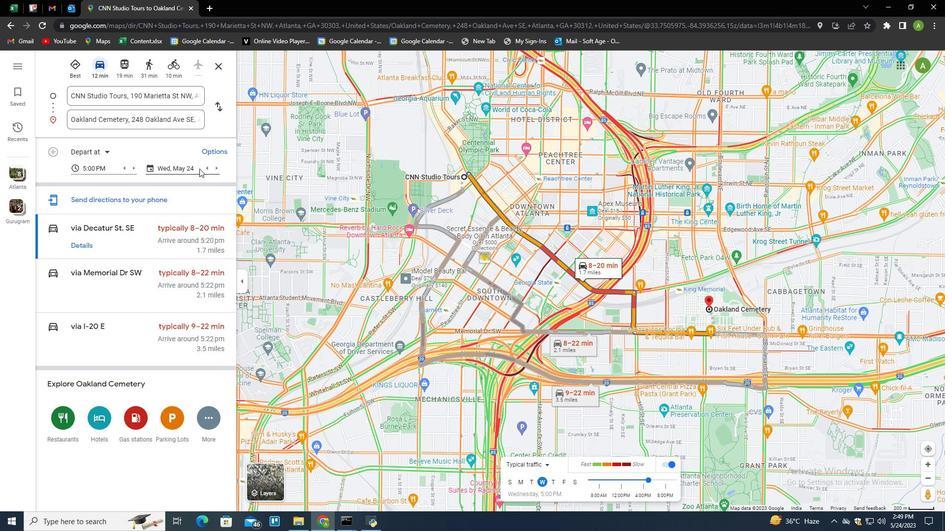 
Action: Mouse moved to (211, 237)
Screenshot: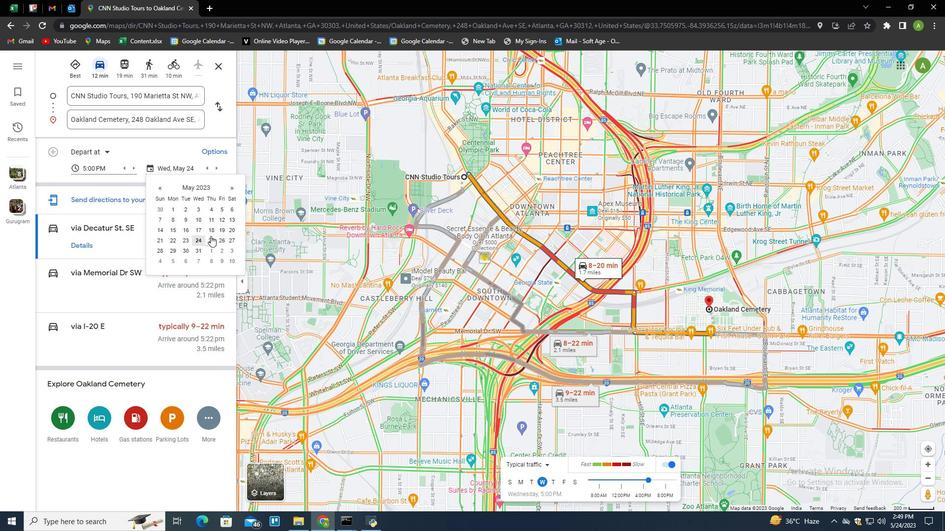 
Action: Mouse pressed left at (211, 237)
Screenshot: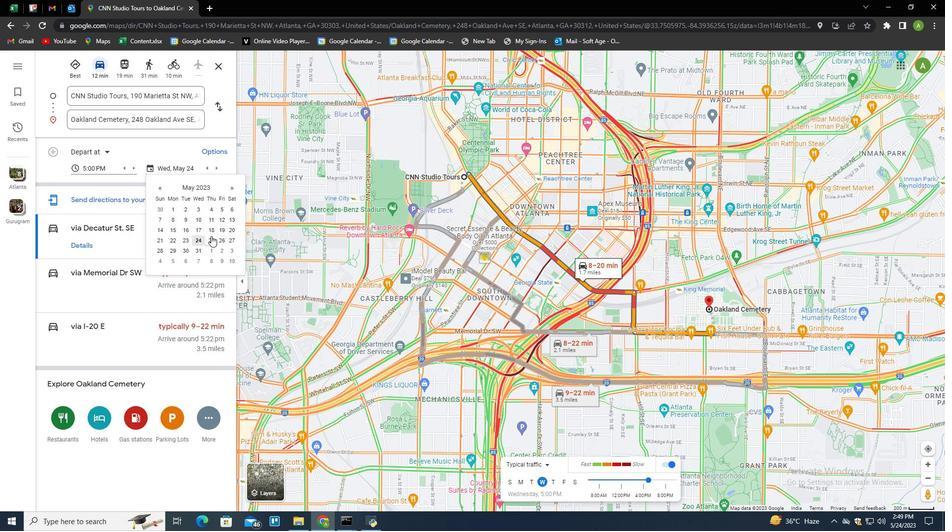 
Action: Mouse moved to (211, 238)
Screenshot: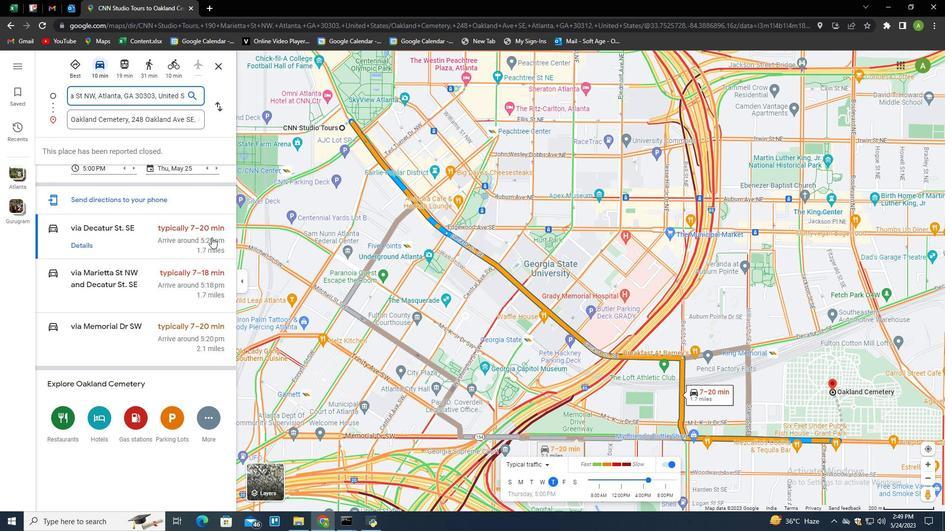 
Action: Mouse scrolled (211, 238) with delta (0, 0)
Screenshot: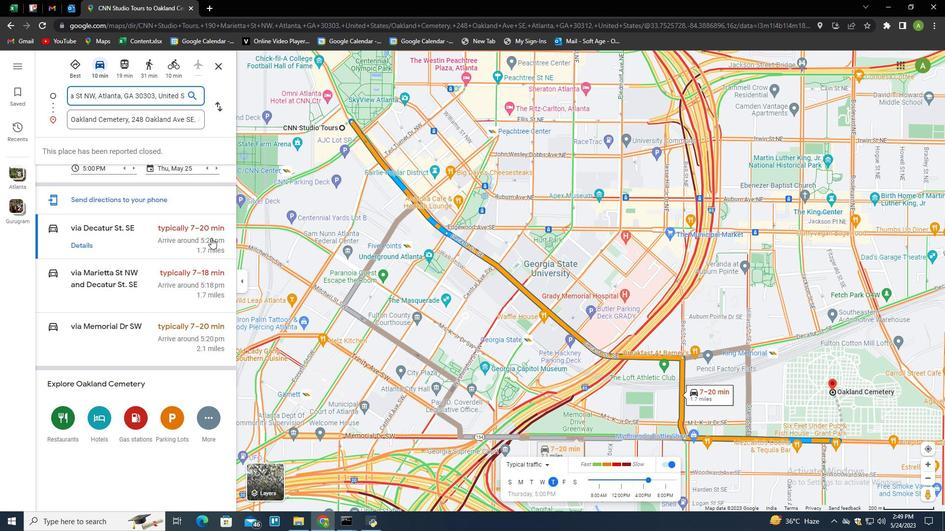 
Action: Mouse scrolled (211, 238) with delta (0, 0)
Screenshot: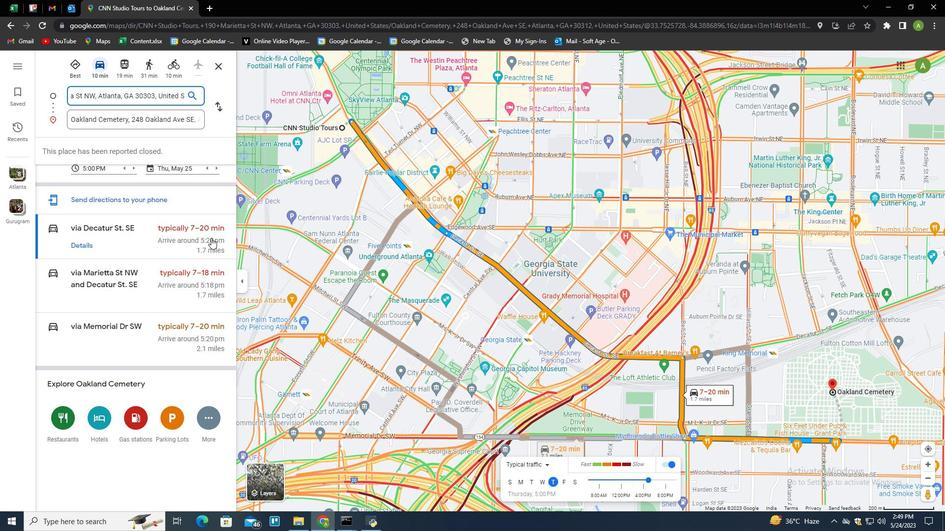 
Action: Mouse scrolled (211, 238) with delta (0, 0)
Screenshot: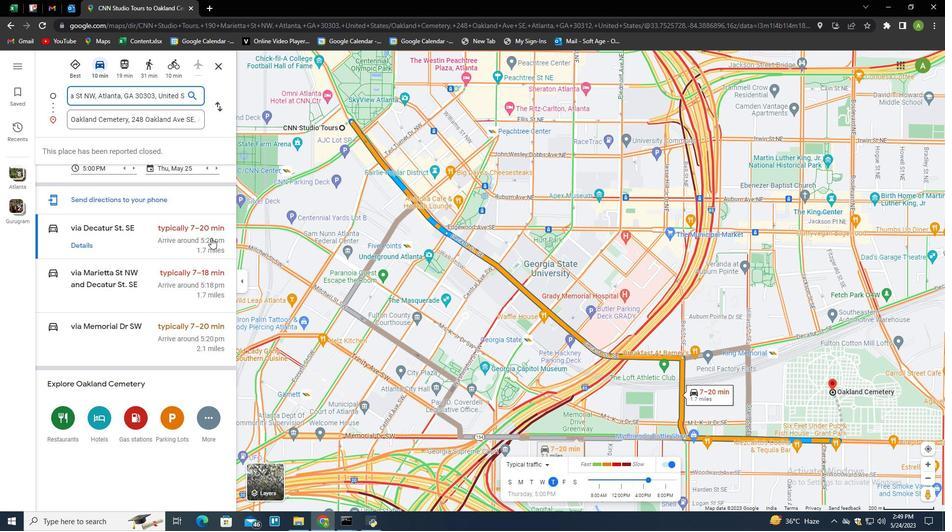 
Action: Mouse moved to (124, 287)
Screenshot: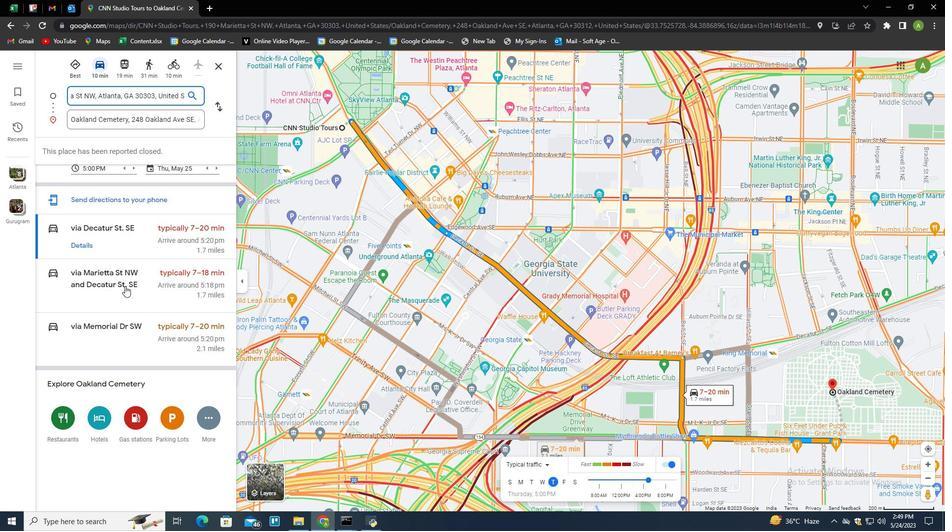 
Action: Mouse scrolled (124, 287) with delta (0, 0)
Screenshot: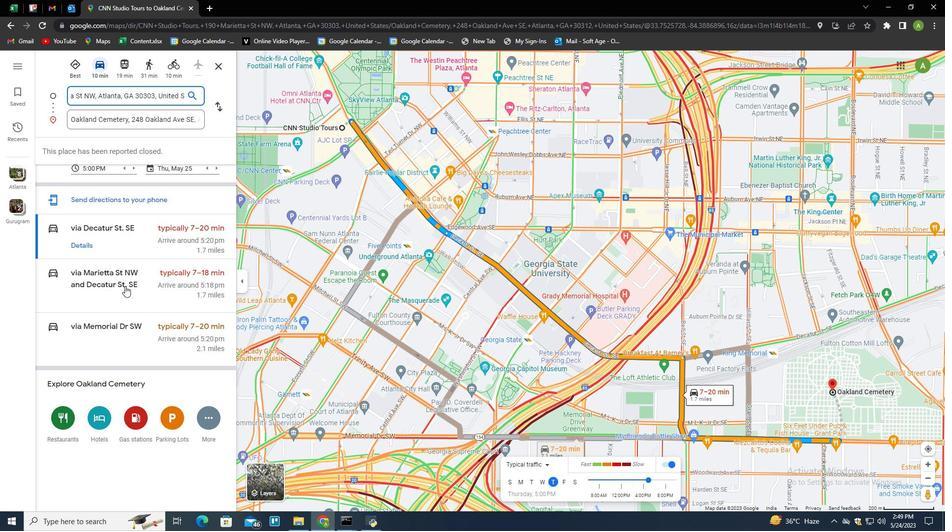 
Action: Mouse moved to (124, 287)
Screenshot: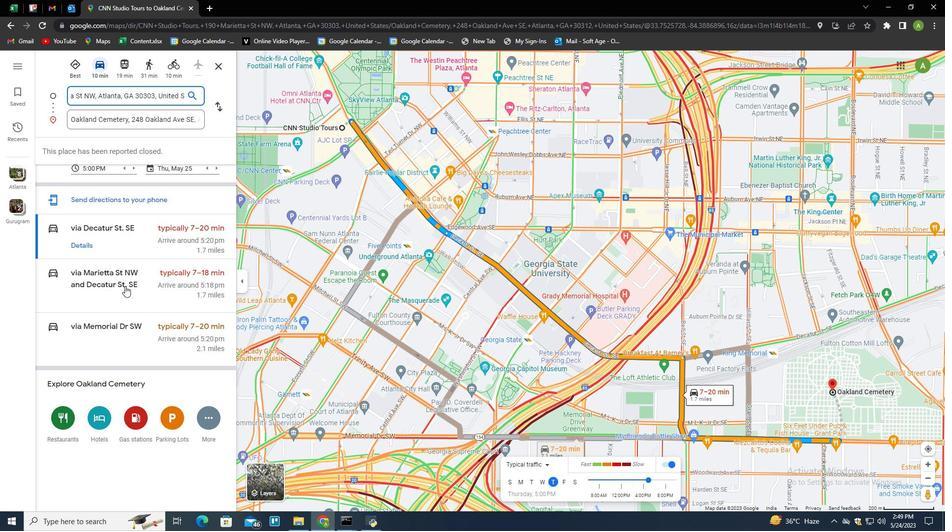 
Action: Mouse scrolled (124, 287) with delta (0, 0)
Screenshot: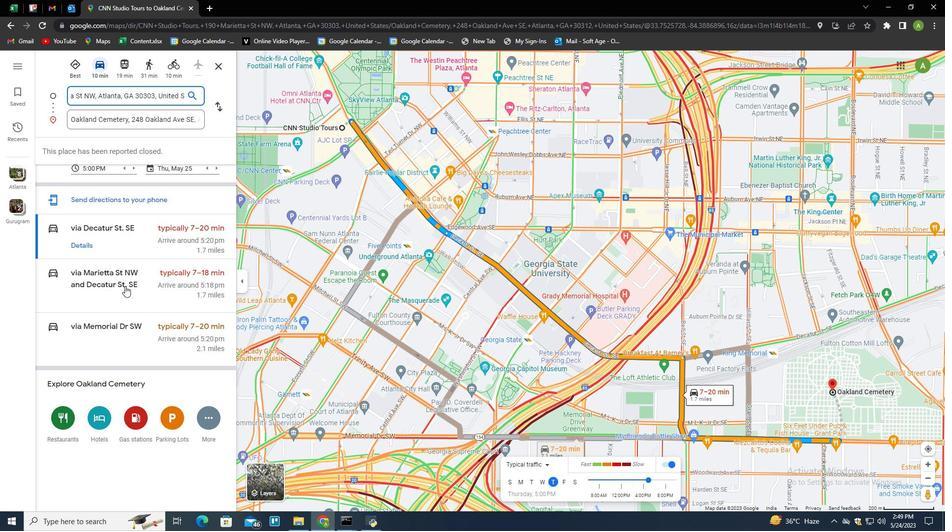 
Action: Mouse scrolled (124, 287) with delta (0, 0)
Screenshot: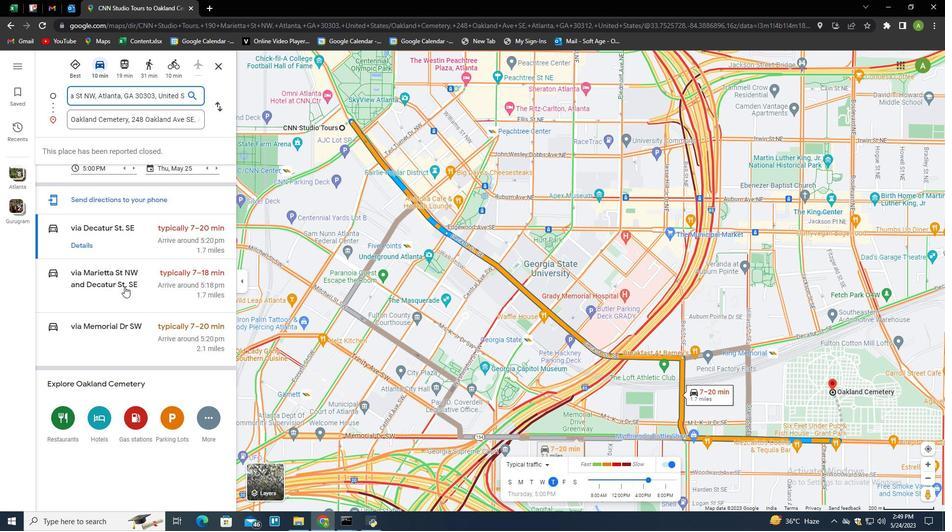
Action: Mouse moved to (124, 287)
Screenshot: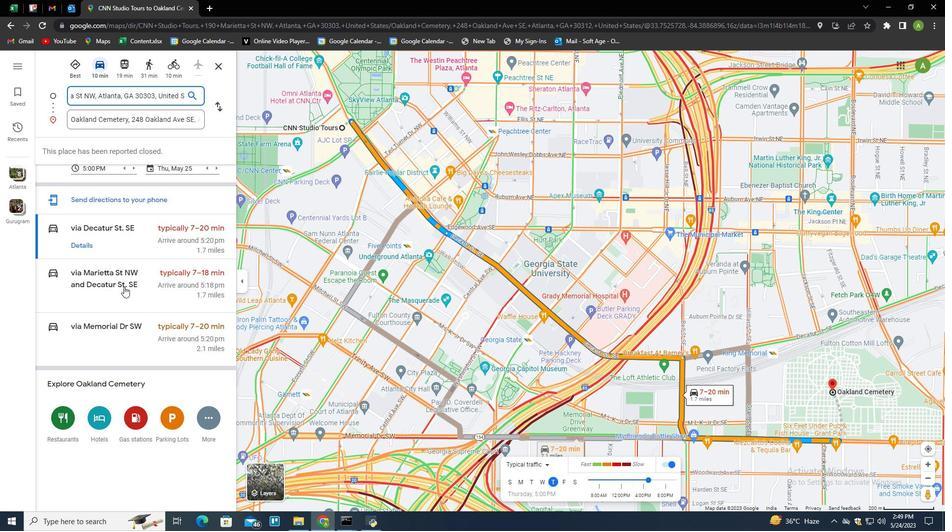 
Action: Mouse scrolled (124, 287) with delta (0, 0)
Screenshot: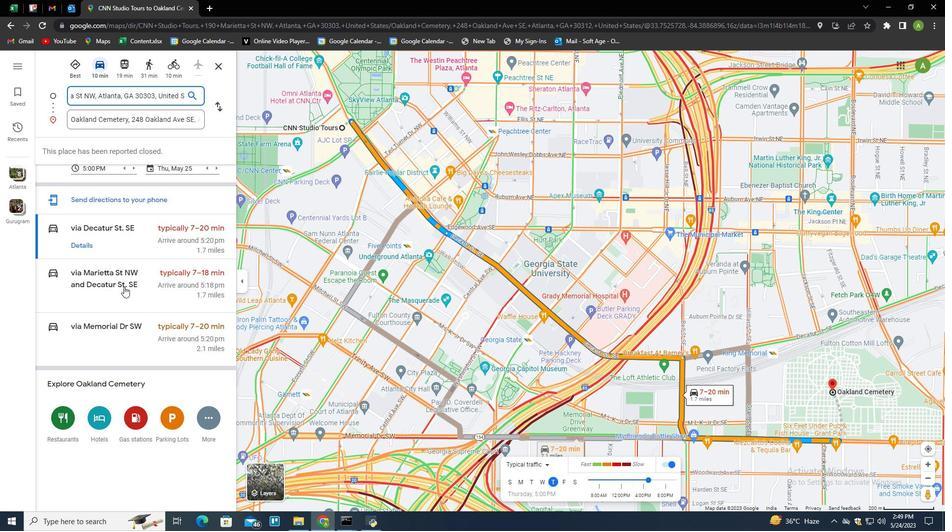 
Action: Mouse moved to (316, 217)
Screenshot: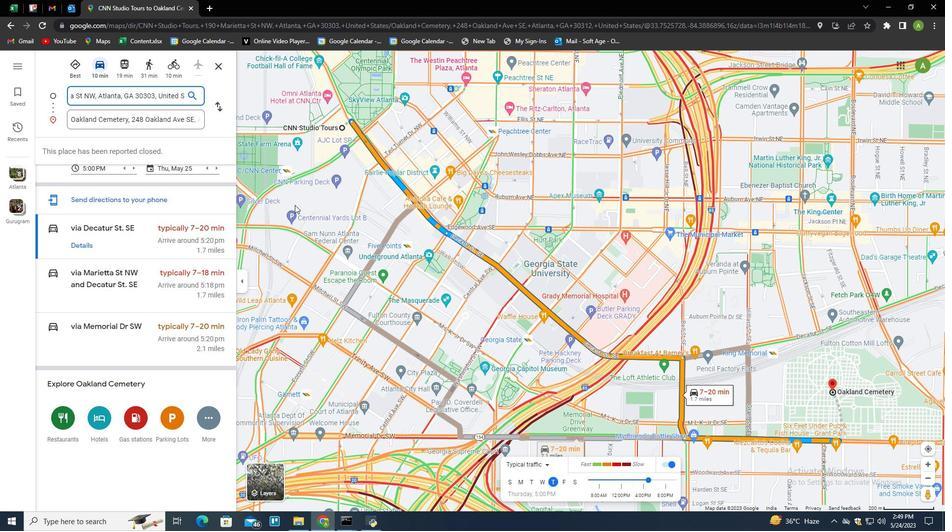 
Action: Mouse scrolled (316, 218) with delta (0, 0)
Screenshot: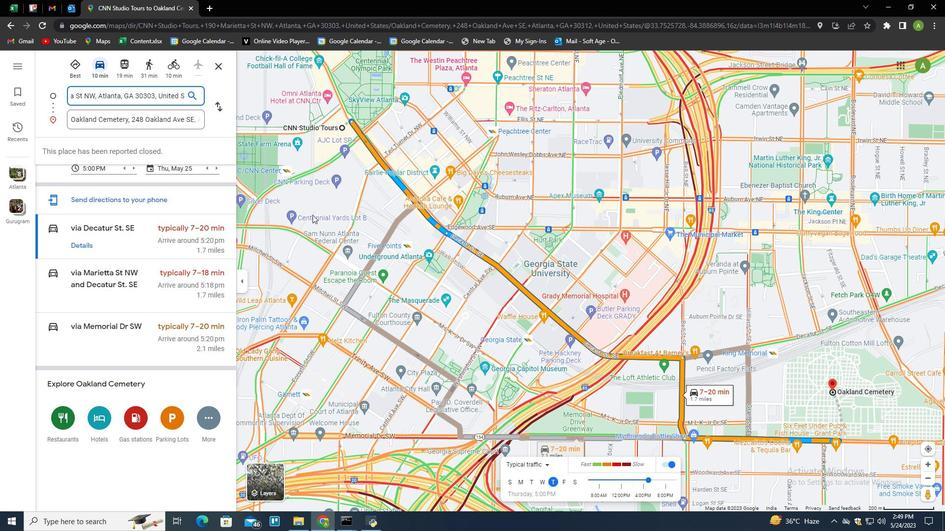 
Action: Mouse moved to (317, 218)
Screenshot: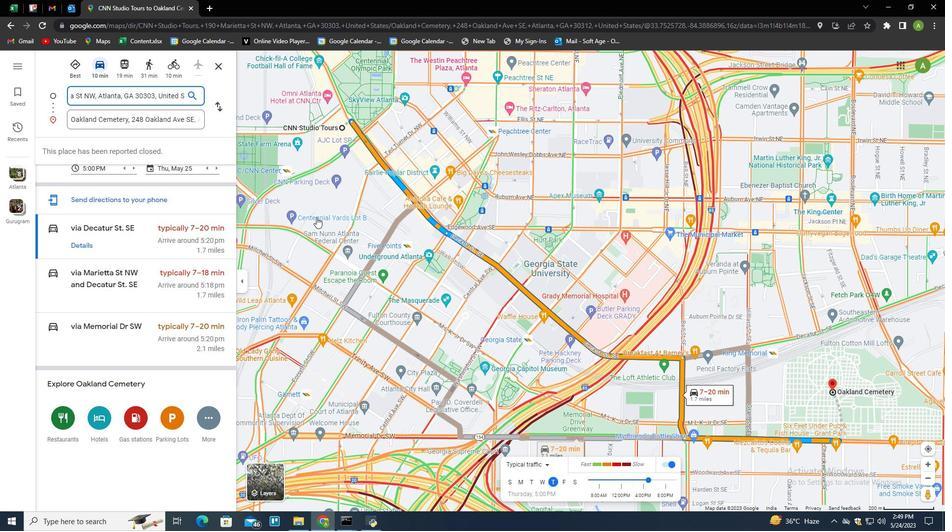 
Action: Mouse scrolled (317, 218) with delta (0, 0)
Screenshot: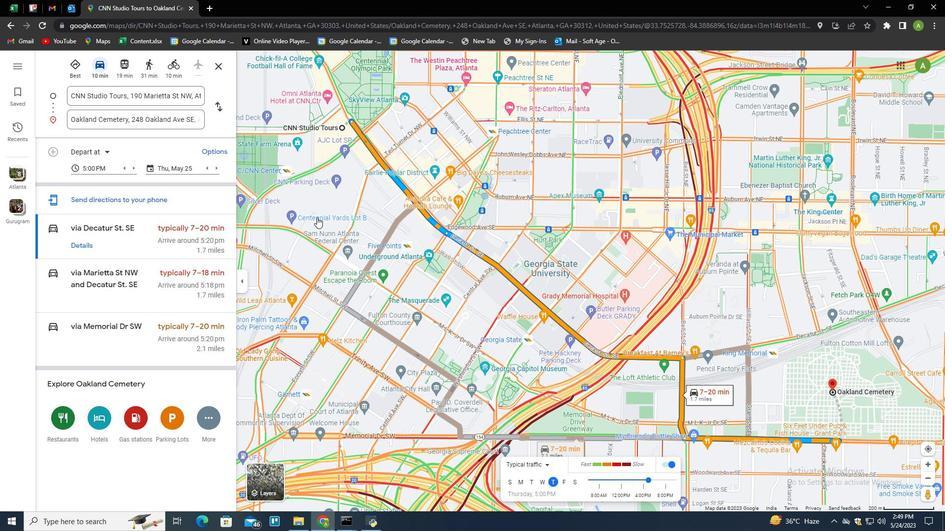 
Action: Mouse moved to (317, 219)
Screenshot: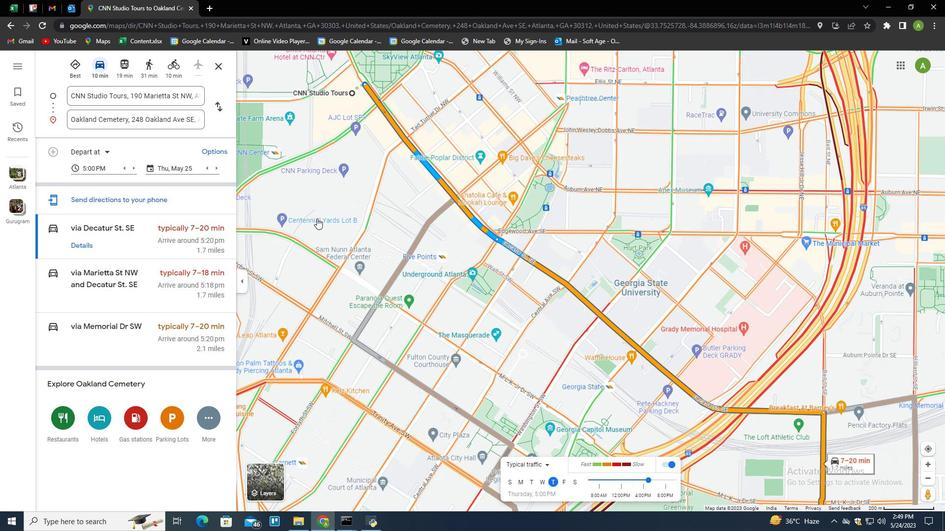 
Action: Mouse scrolled (317, 218) with delta (0, 0)
Screenshot: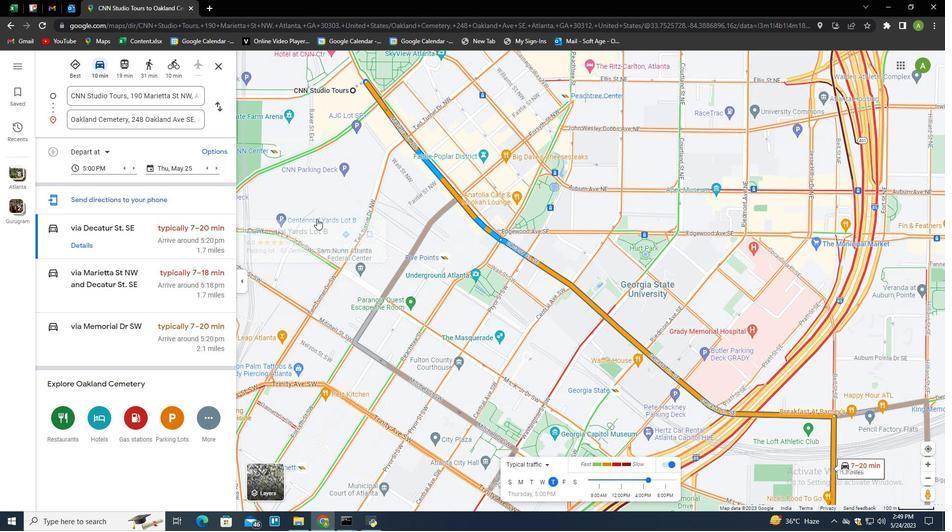 
Action: Mouse scrolled (317, 218) with delta (0, 0)
Screenshot: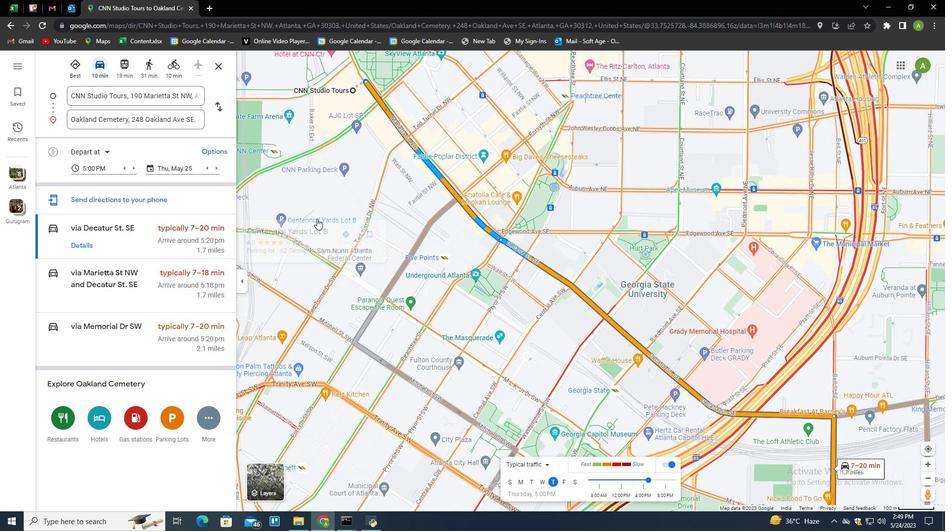 
Action: Mouse moved to (124, 254)
Screenshot: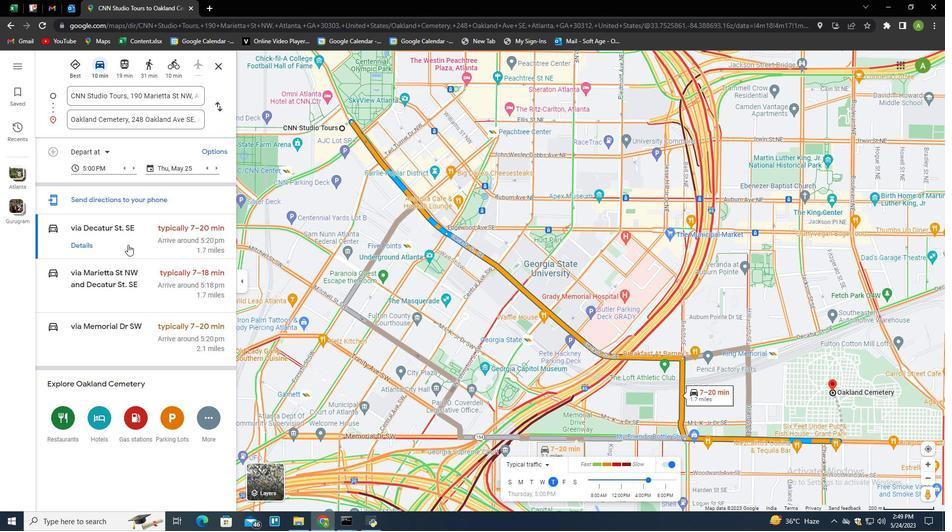 
Action: Mouse scrolled (124, 254) with delta (0, 0)
Screenshot: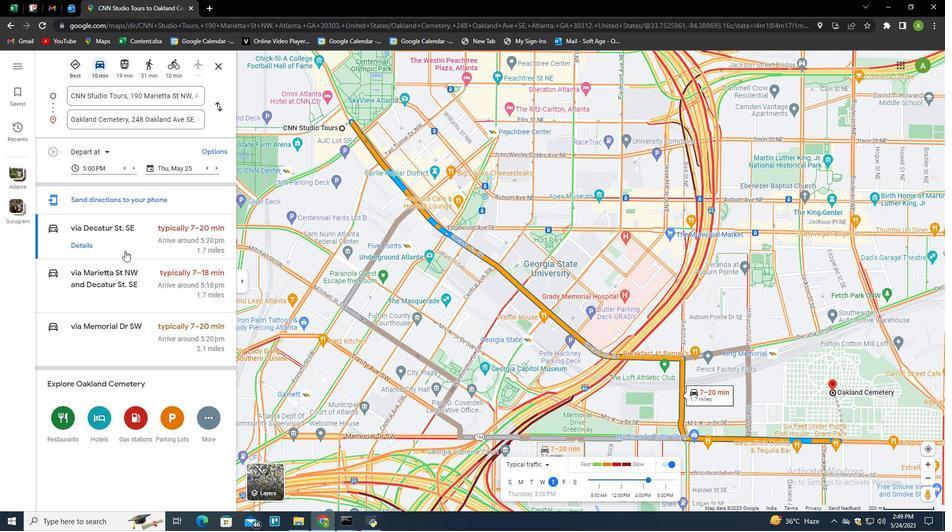 
Action: Mouse scrolled (124, 254) with delta (0, 0)
Screenshot: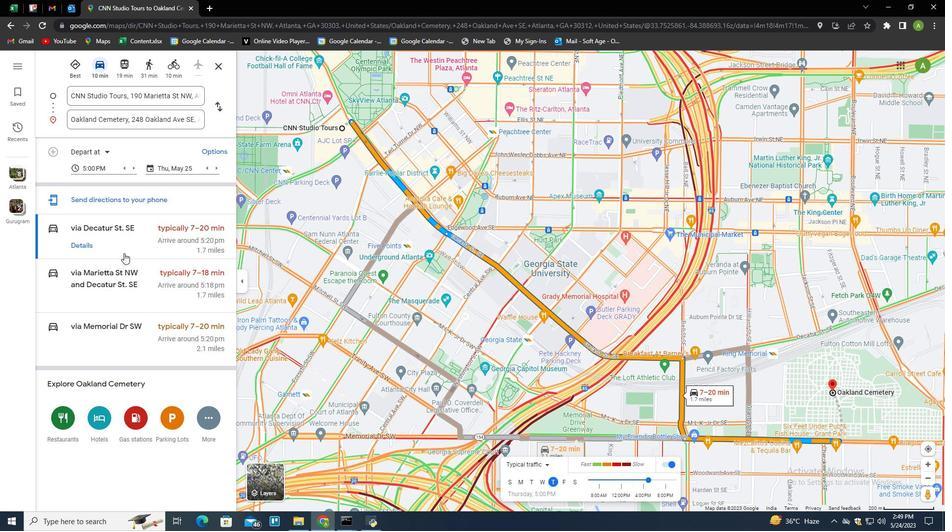 
Action: Mouse scrolled (124, 254) with delta (0, 0)
Screenshot: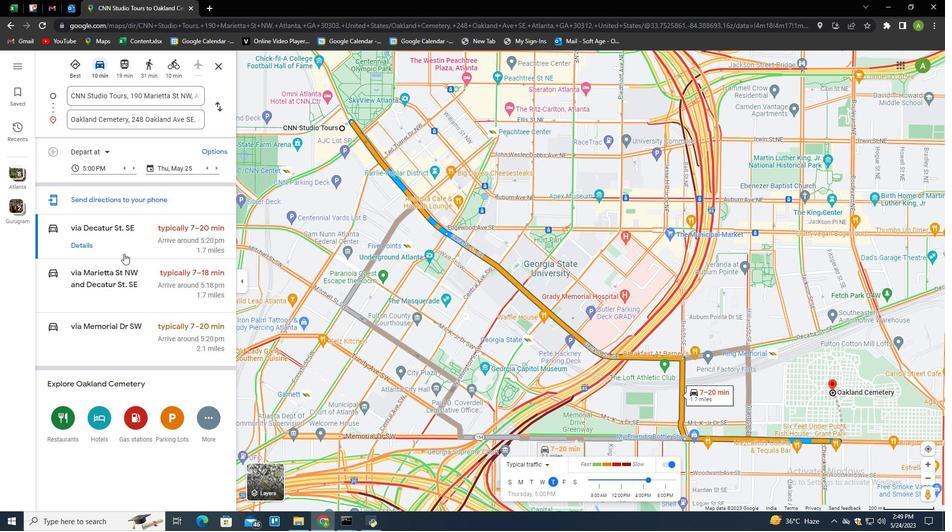 
Action: Mouse moved to (101, 153)
Screenshot: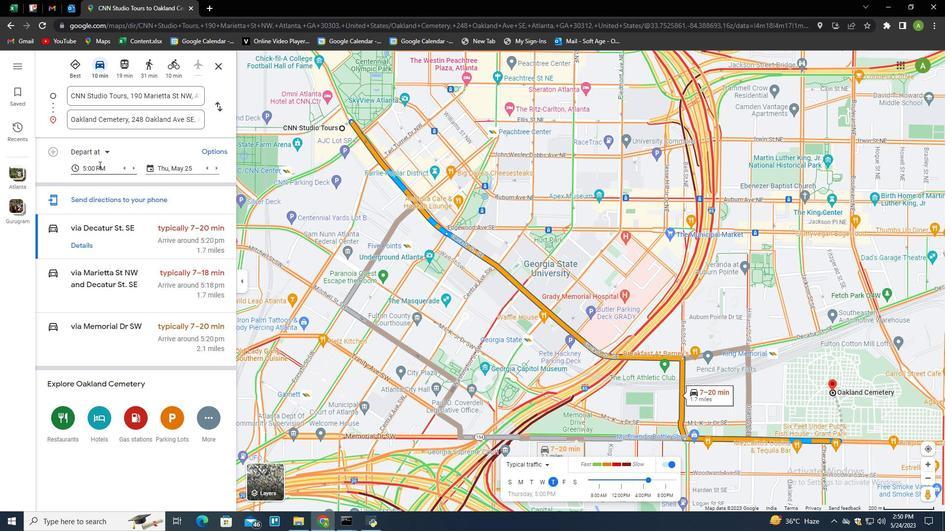 
Action: Mouse pressed left at (101, 153)
Screenshot: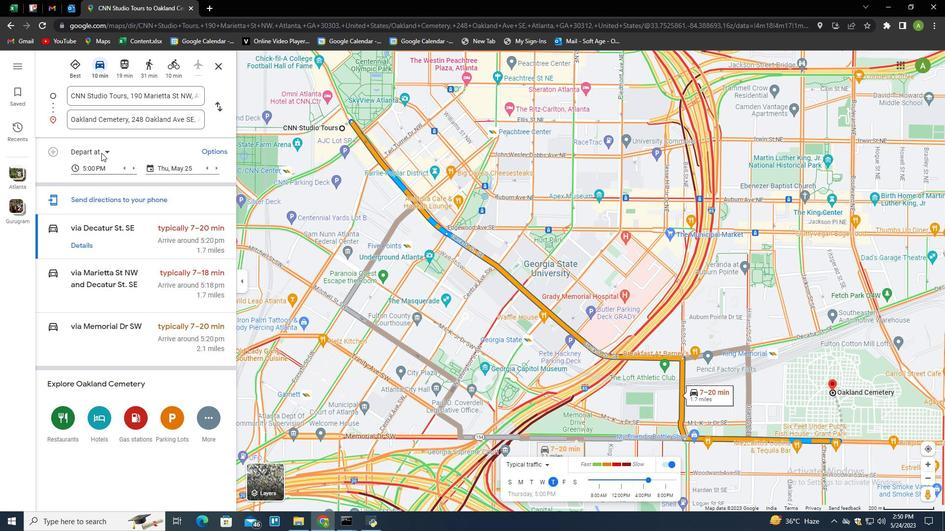 
Action: Mouse moved to (92, 190)
Screenshot: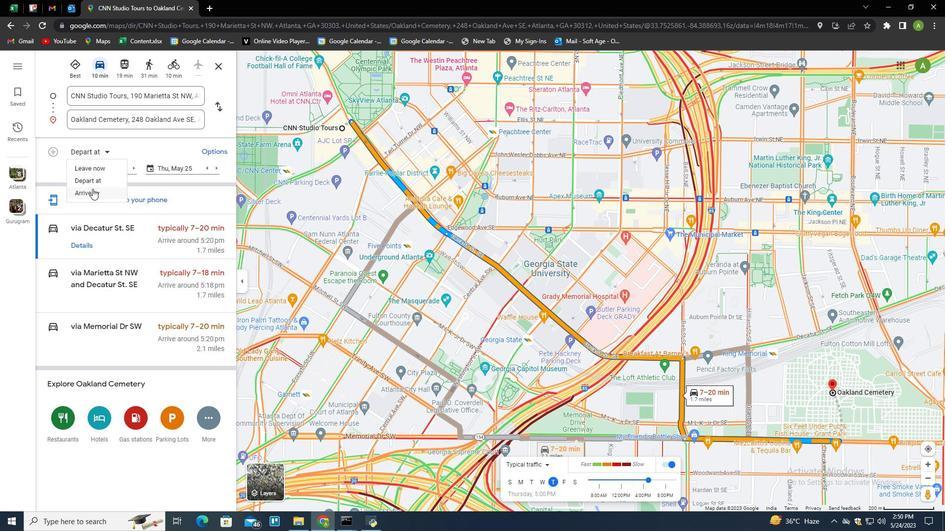 
Action: Mouse pressed left at (92, 190)
Screenshot: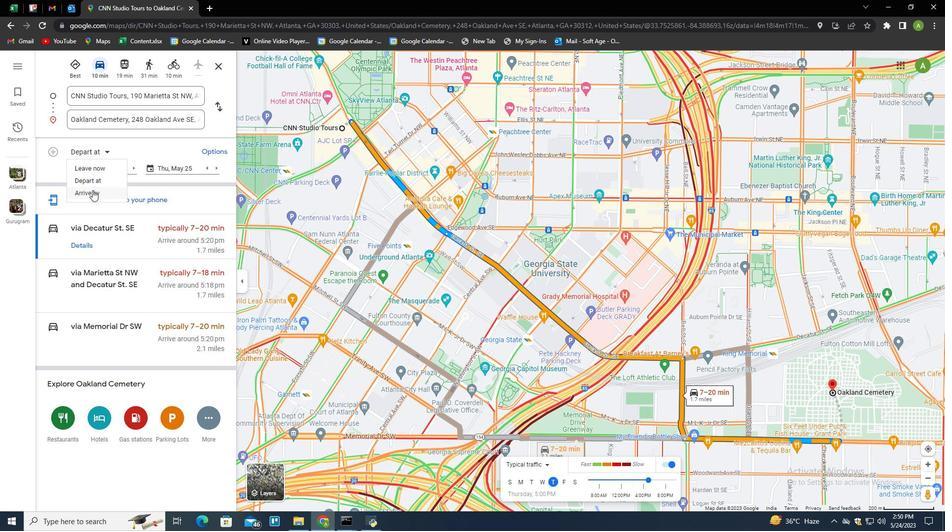 
Action: Mouse moved to (134, 294)
Screenshot: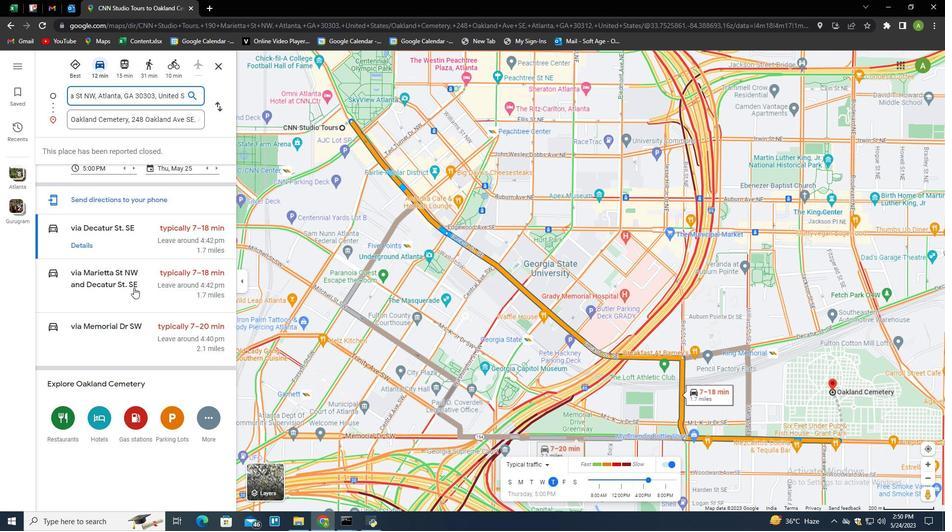 
Action: Mouse scrolled (134, 294) with delta (0, 0)
Screenshot: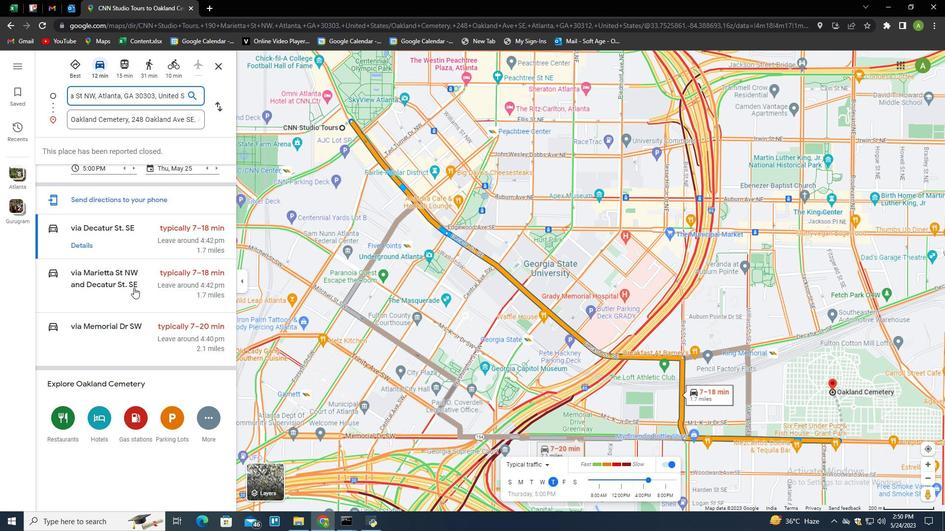 
Action: Mouse scrolled (134, 294) with delta (0, 0)
Screenshot: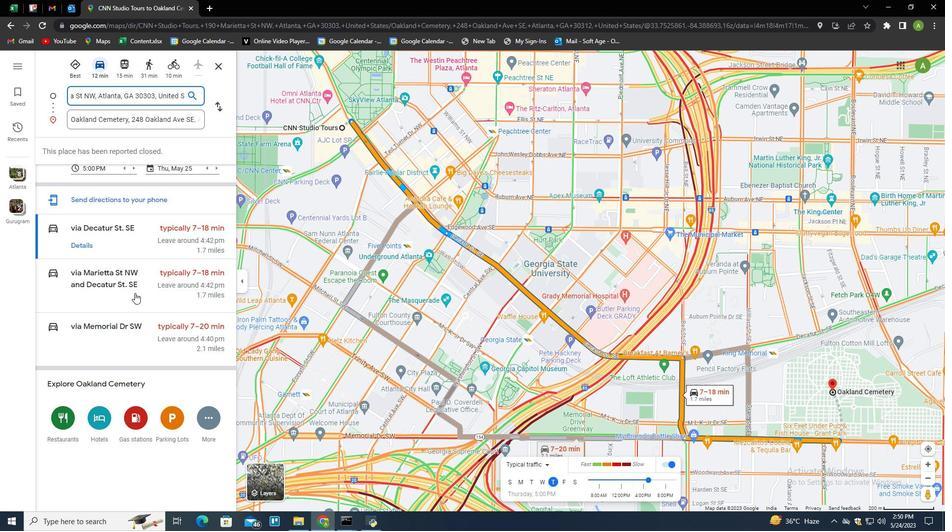 
Action: Mouse scrolled (134, 294) with delta (0, 0)
Screenshot: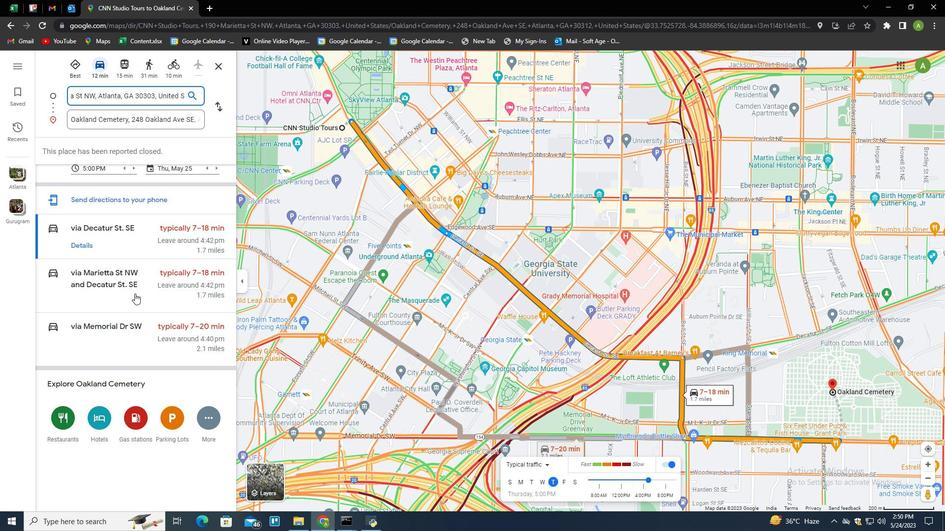 
Action: Mouse moved to (135, 294)
Screenshot: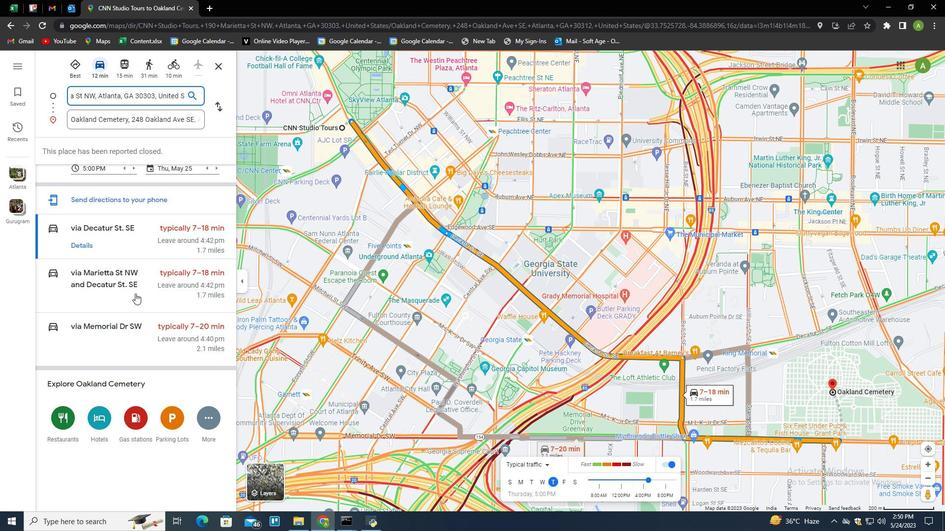
